 Task: Find connections with filter location Kundgol with filter topic #Entrepreneurswith filter profile language French with filter current company Denave with filter school SHRI RAMSWAROOP MEMORIAL UNIVERSITY with filter industry Civil Engineering with filter service category Nature Photography with filter keywords title Yoga Instructor
Action: Mouse moved to (315, 222)
Screenshot: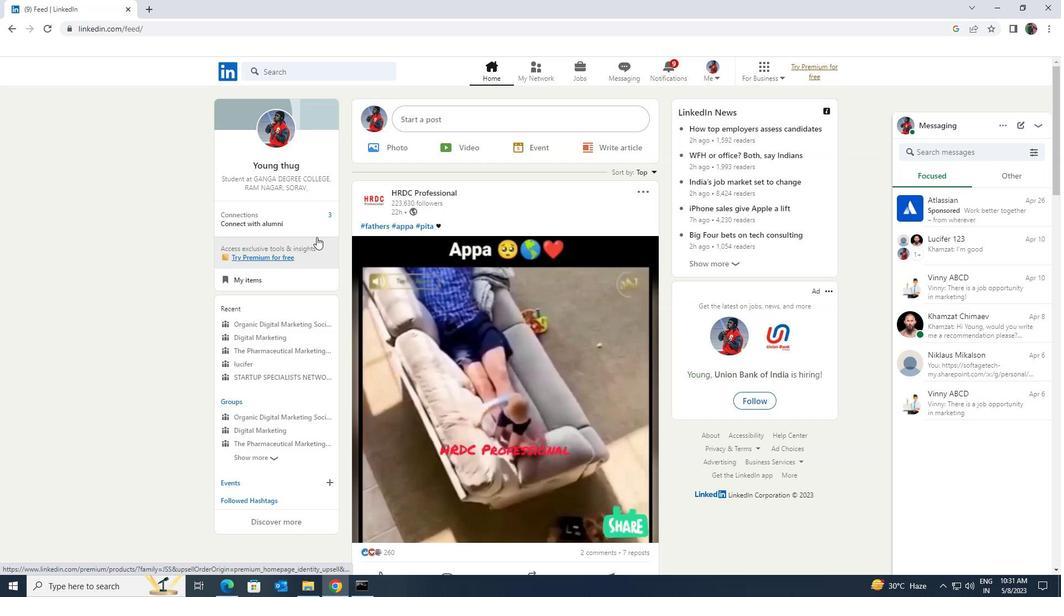 
Action: Mouse pressed left at (315, 222)
Screenshot: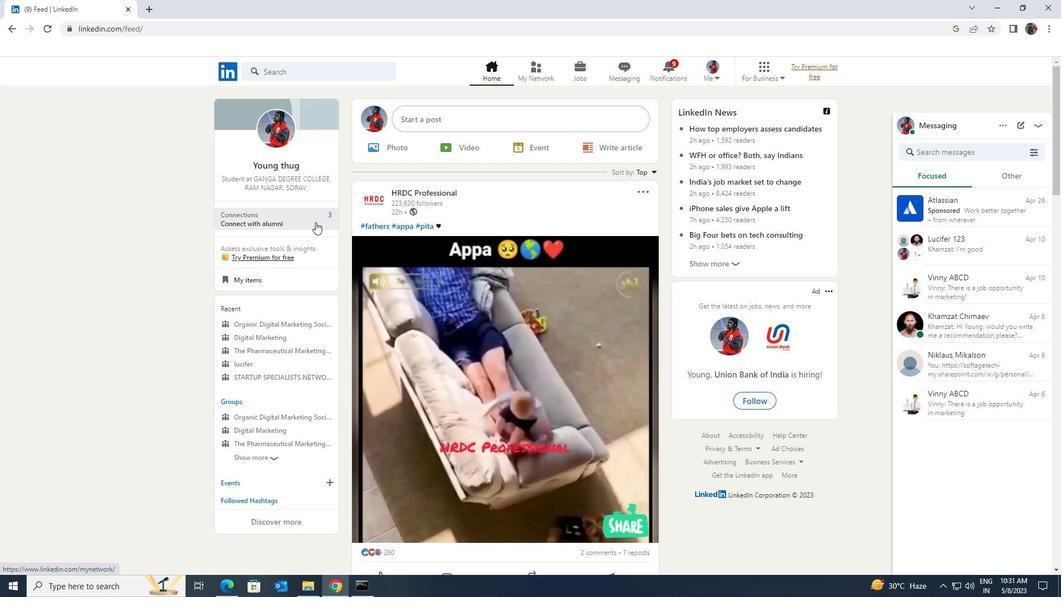 
Action: Mouse moved to (309, 136)
Screenshot: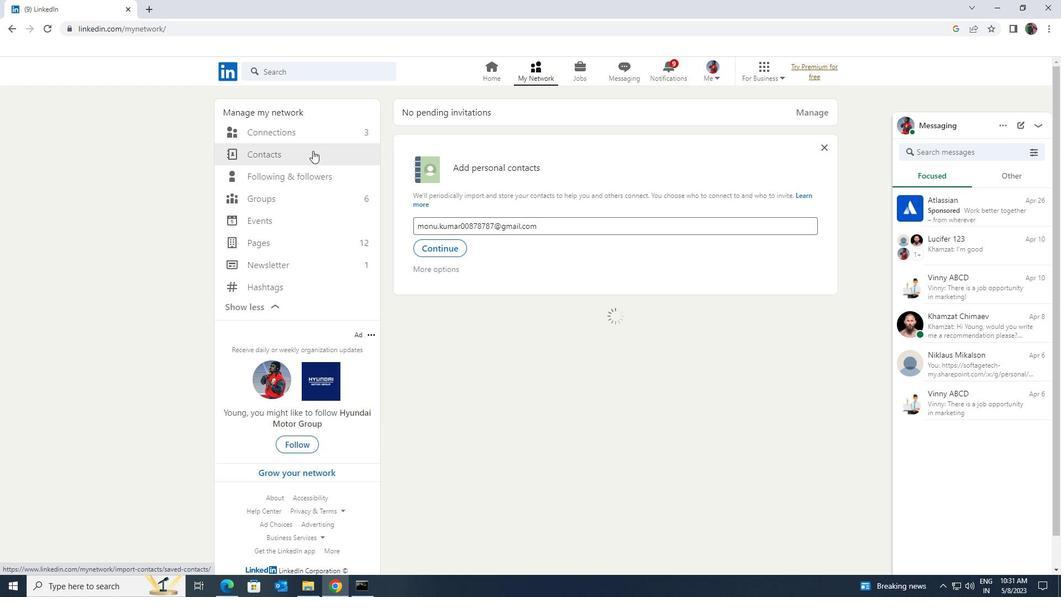 
Action: Mouse pressed left at (309, 136)
Screenshot: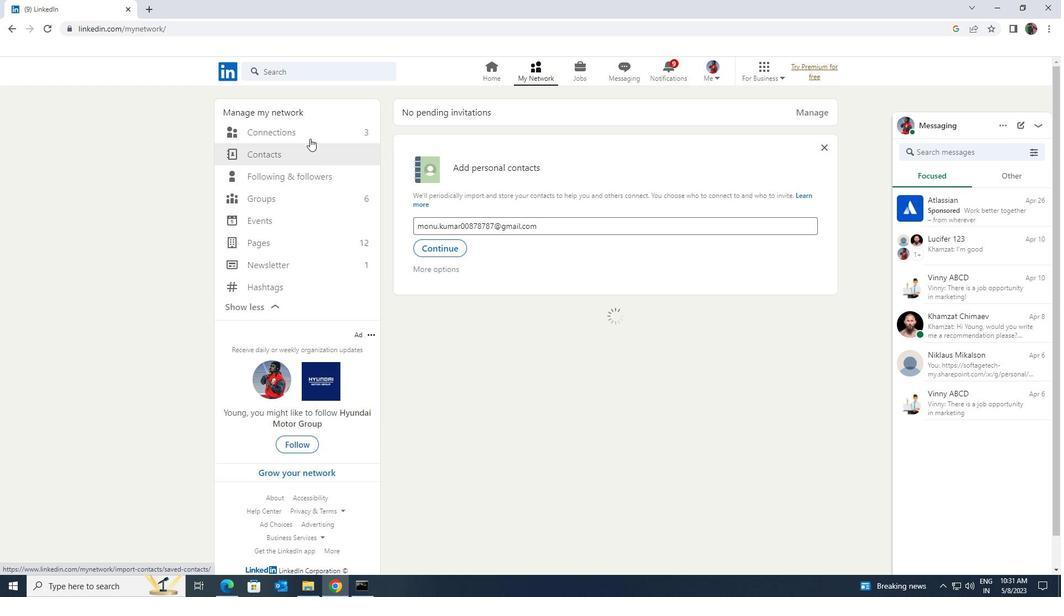 
Action: Mouse moved to (592, 136)
Screenshot: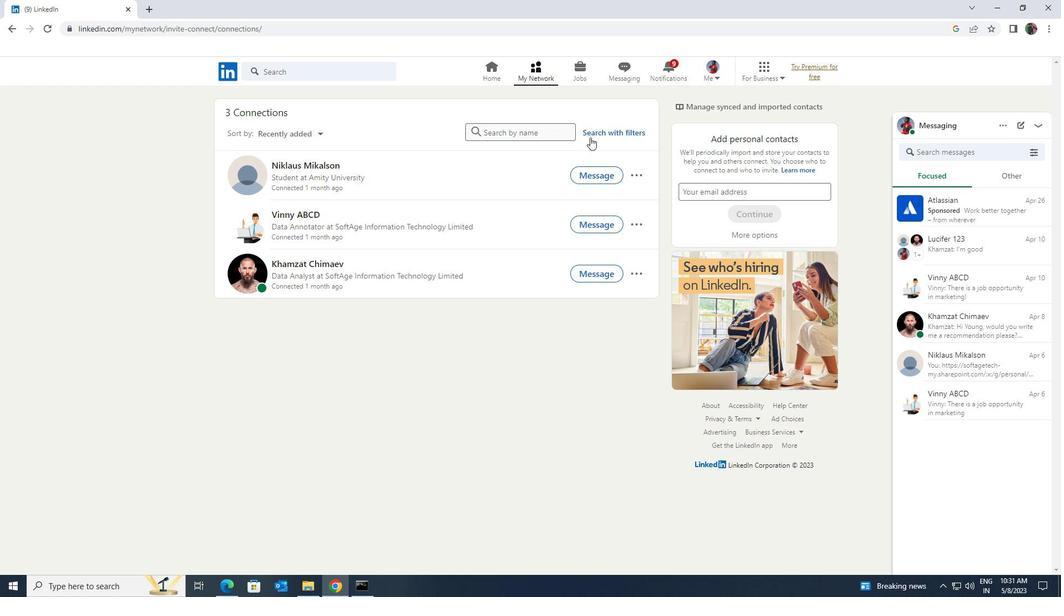
Action: Mouse pressed left at (592, 136)
Screenshot: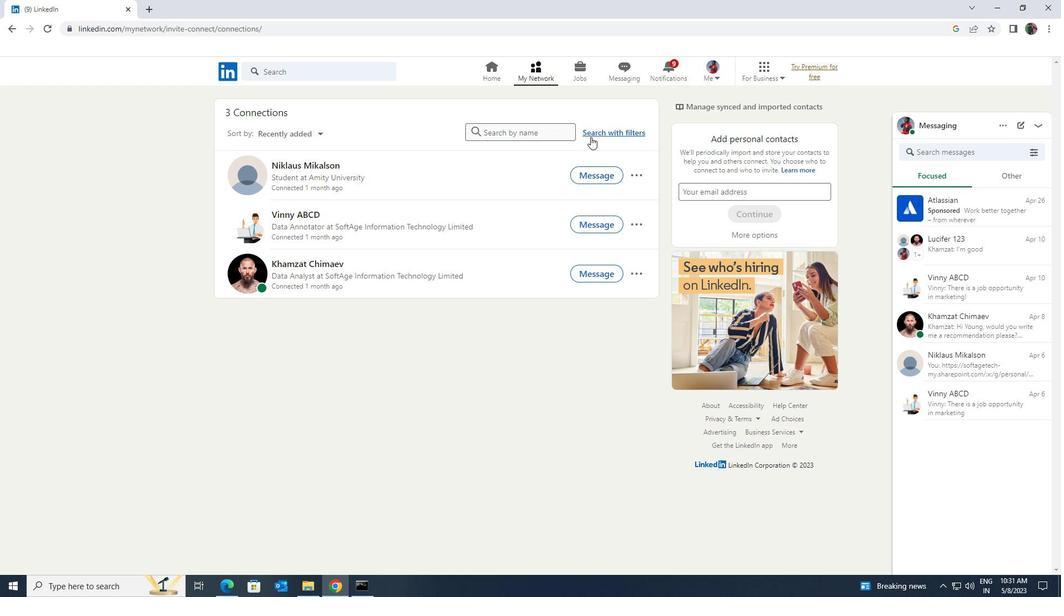 
Action: Mouse moved to (567, 105)
Screenshot: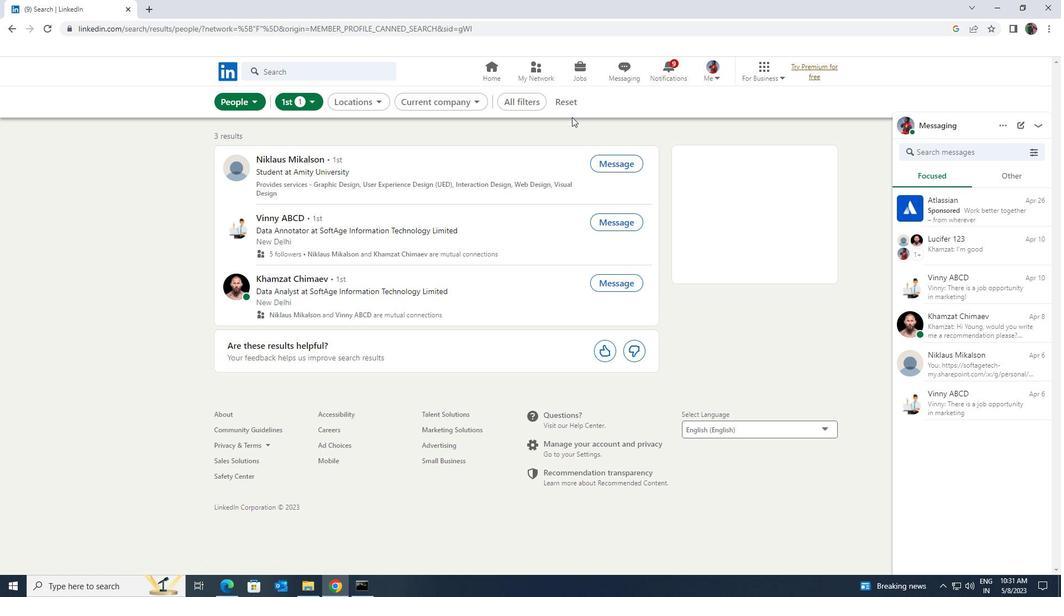 
Action: Mouse pressed left at (567, 105)
Screenshot: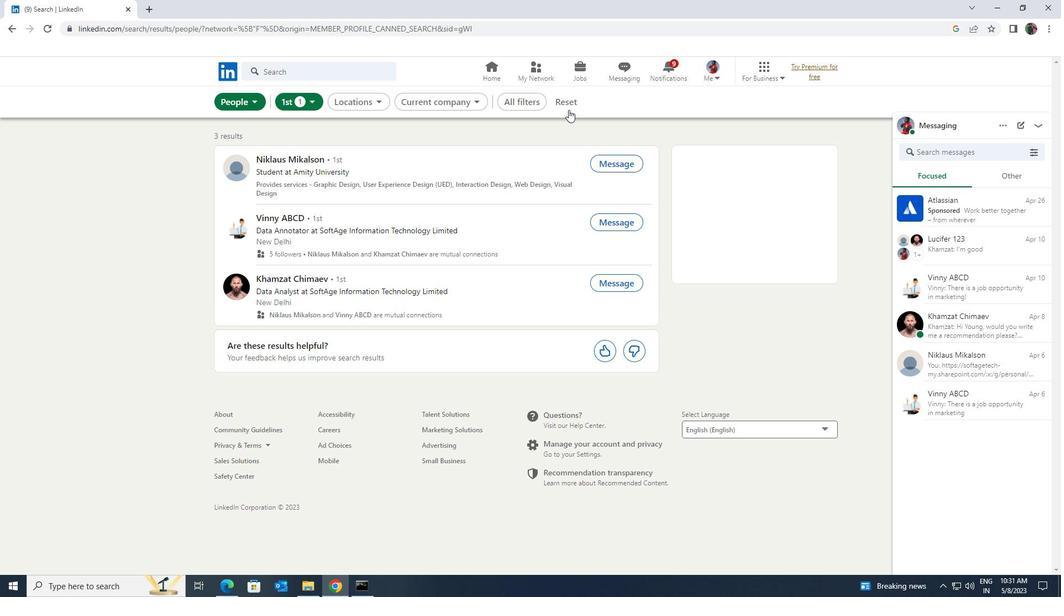 
Action: Mouse moved to (555, 105)
Screenshot: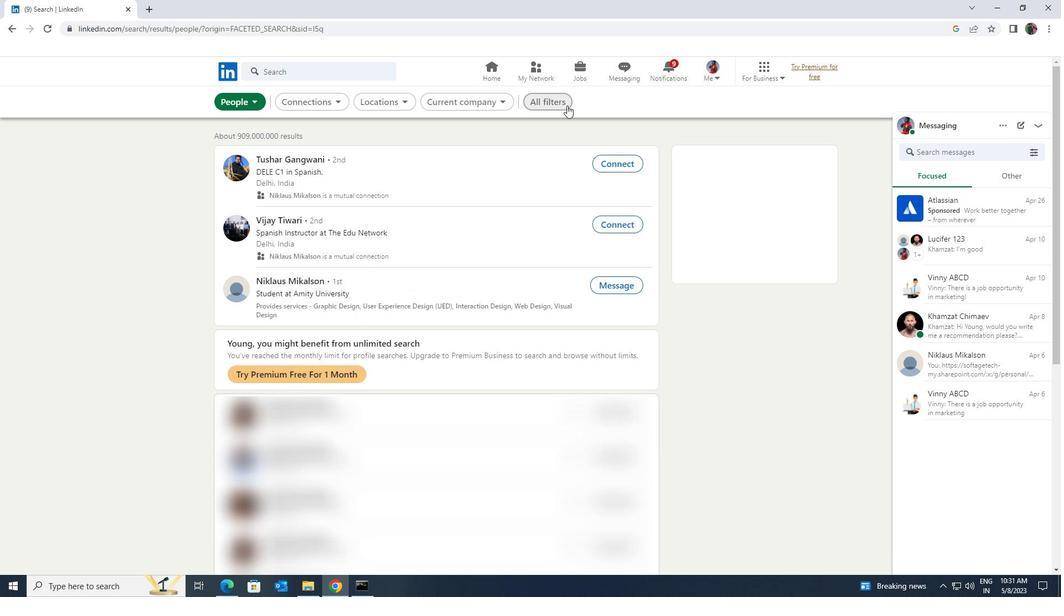 
Action: Mouse pressed left at (555, 105)
Screenshot: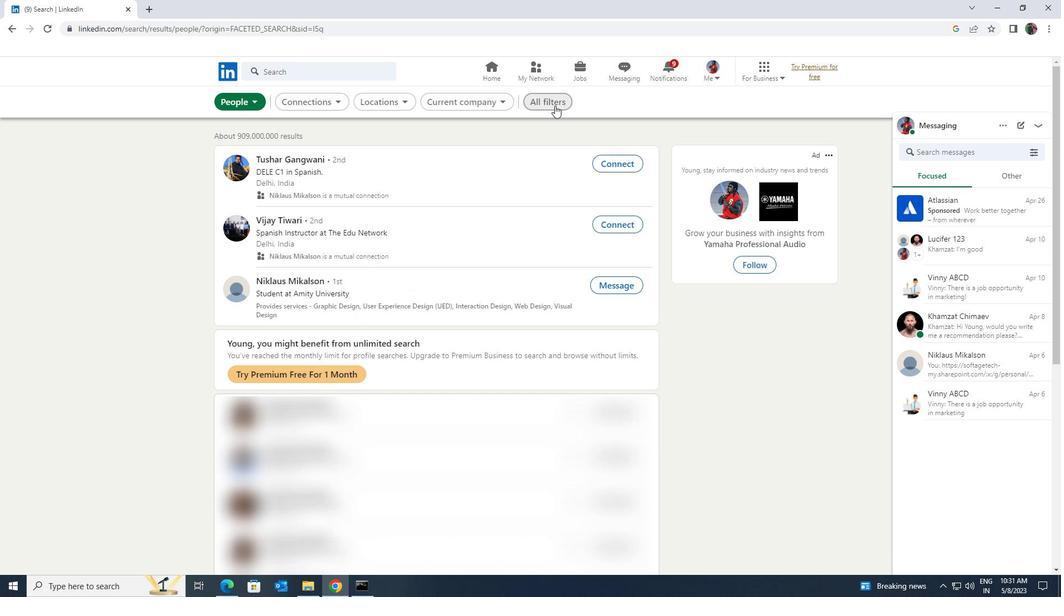 
Action: Mouse moved to (909, 432)
Screenshot: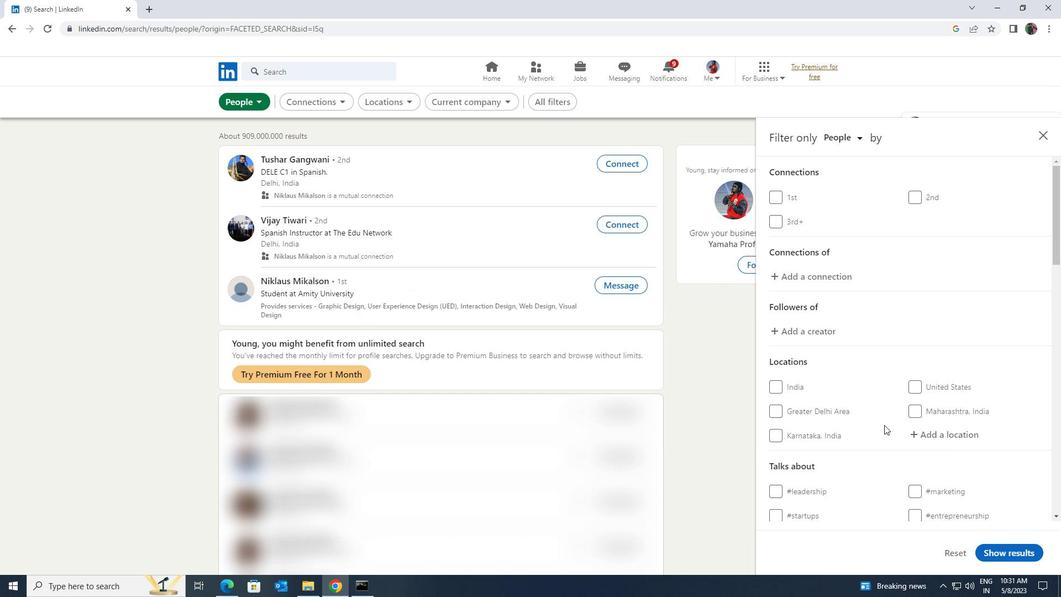 
Action: Mouse pressed left at (909, 432)
Screenshot: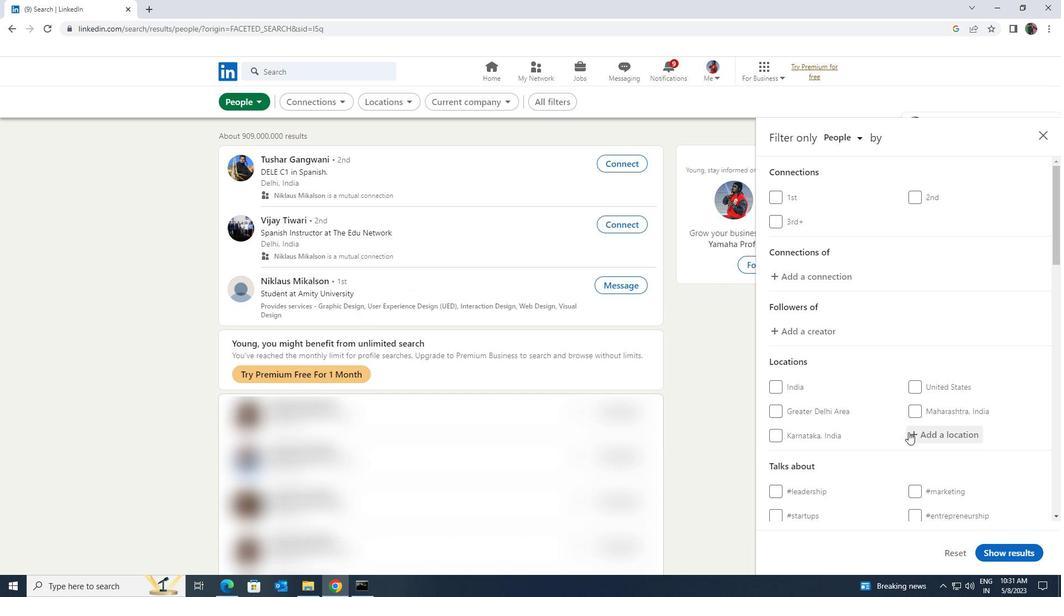 
Action: Mouse moved to (909, 432)
Screenshot: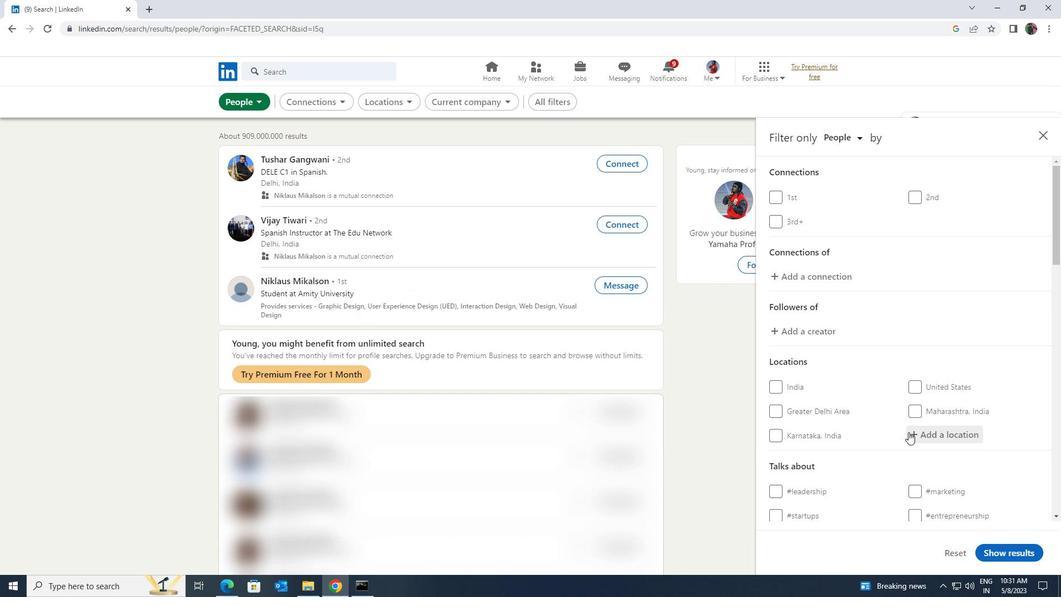 
Action: Key pressed <Key.shift><Key.shift><Key.shift>KUNDGOL
Screenshot: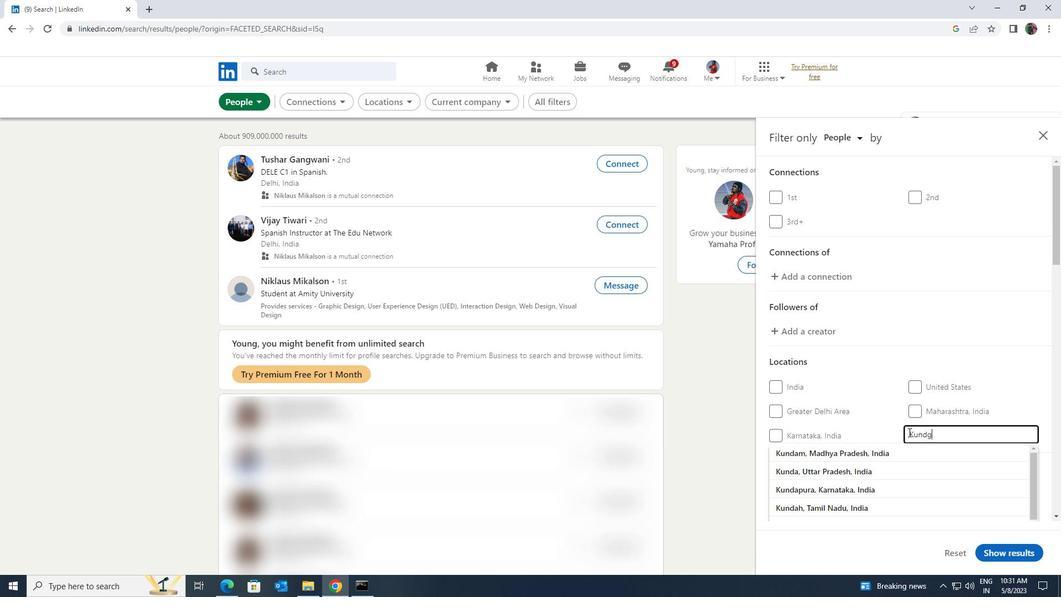 
Action: Mouse moved to (910, 445)
Screenshot: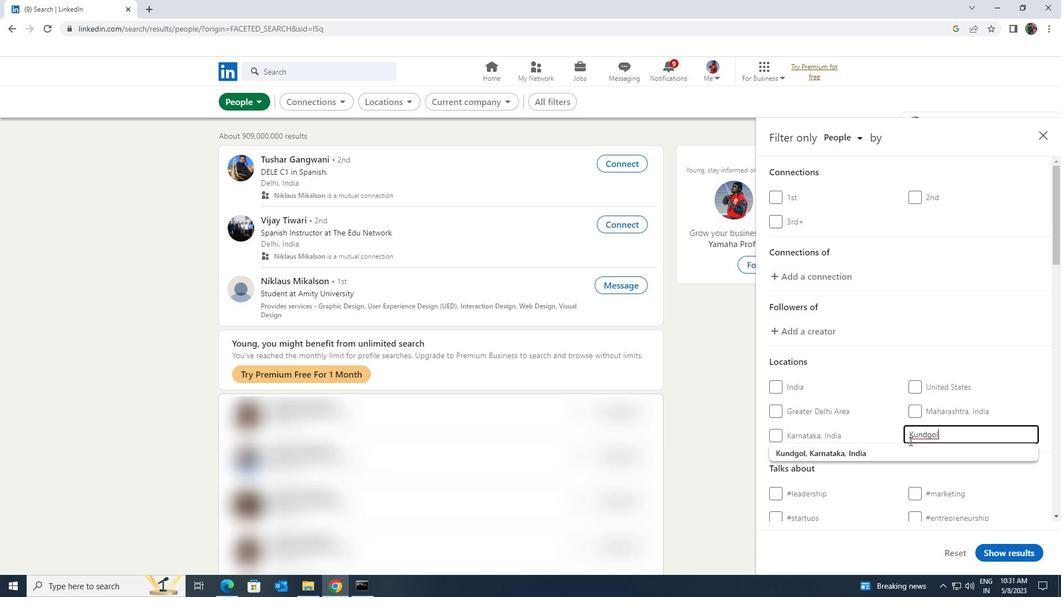 
Action: Mouse pressed left at (910, 445)
Screenshot: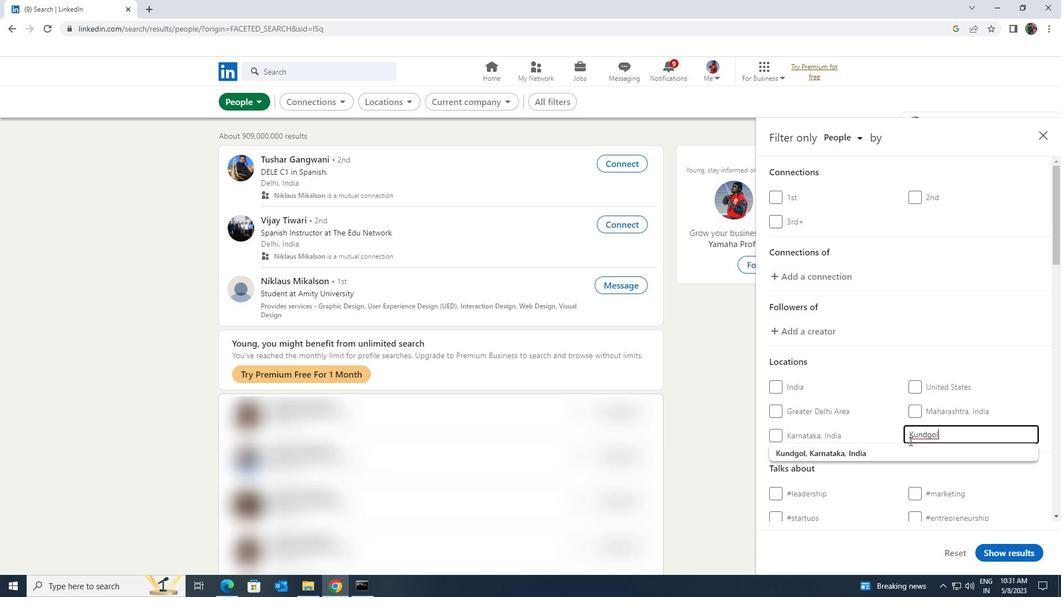 
Action: Mouse scrolled (910, 444) with delta (0, 0)
Screenshot: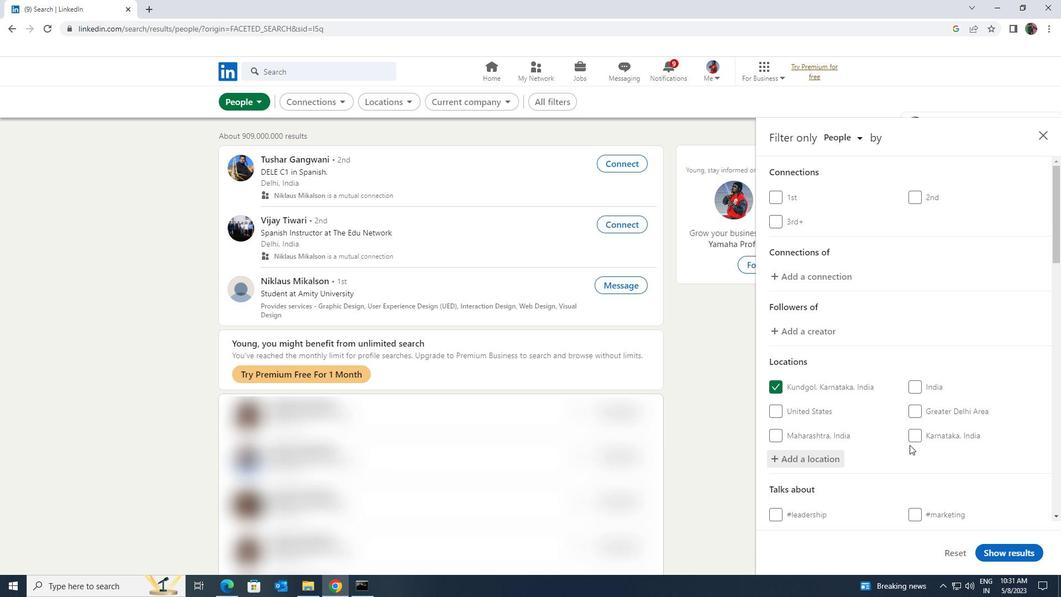 
Action: Mouse scrolled (910, 444) with delta (0, 0)
Screenshot: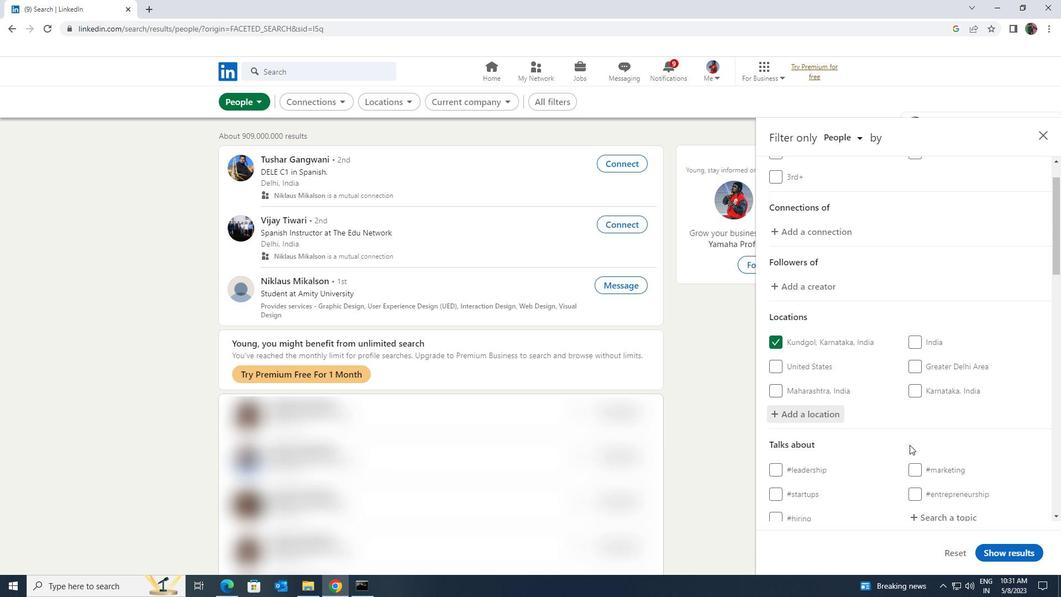 
Action: Mouse moved to (914, 445)
Screenshot: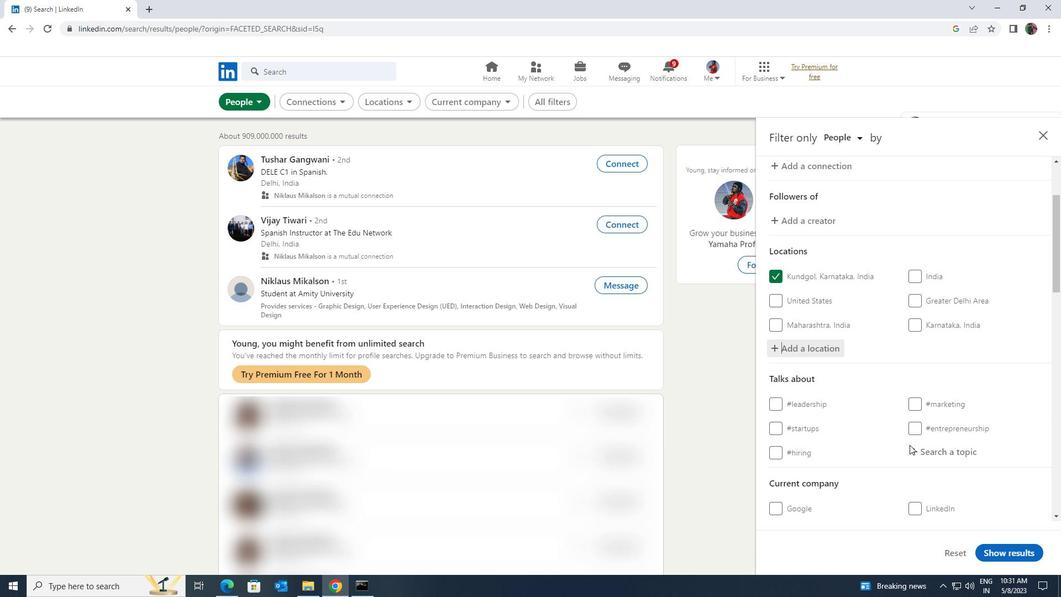
Action: Mouse pressed left at (914, 445)
Screenshot: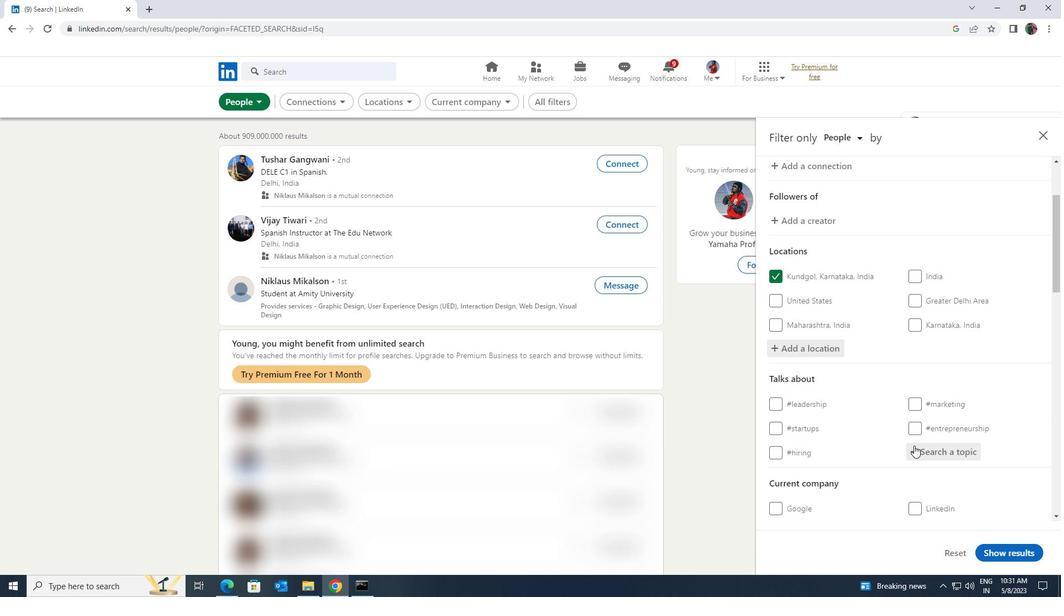 
Action: Key pressed <Key.shift>ENTR
Screenshot: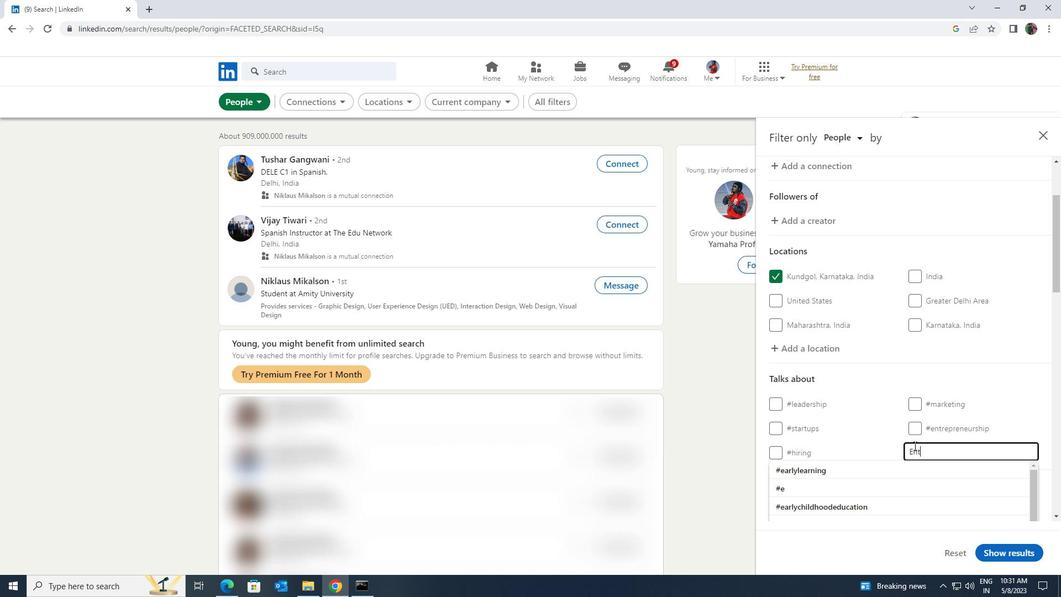 
Action: Mouse moved to (916, 479)
Screenshot: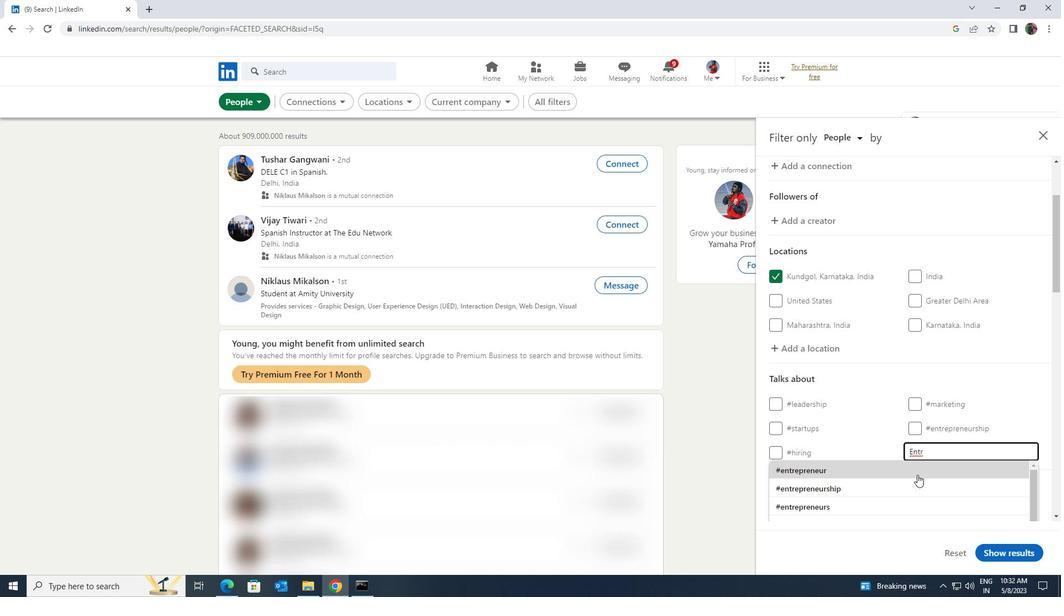 
Action: Mouse pressed left at (916, 479)
Screenshot: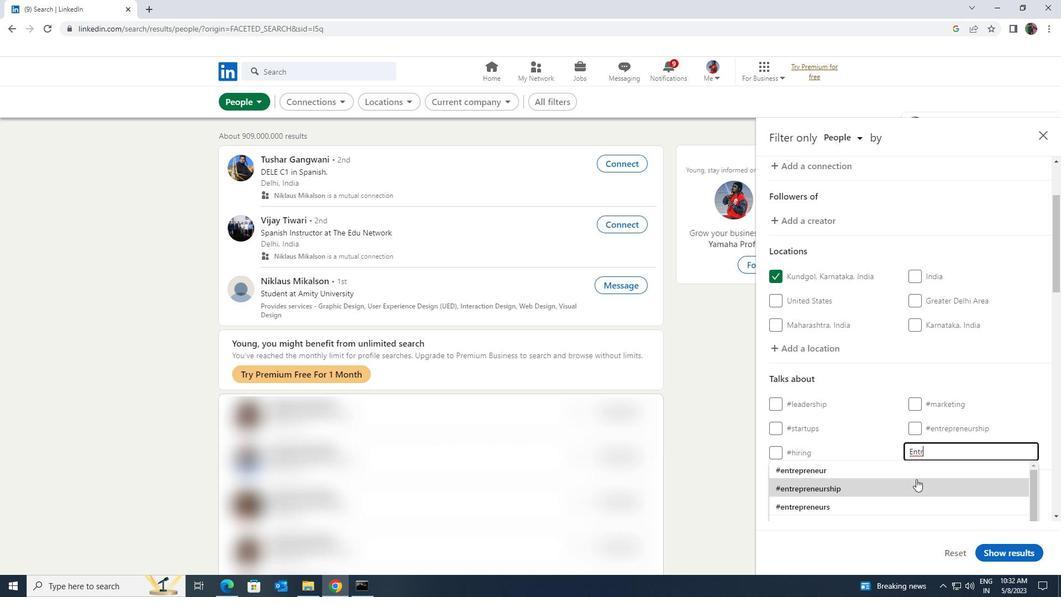 
Action: Mouse scrolled (916, 478) with delta (0, 0)
Screenshot: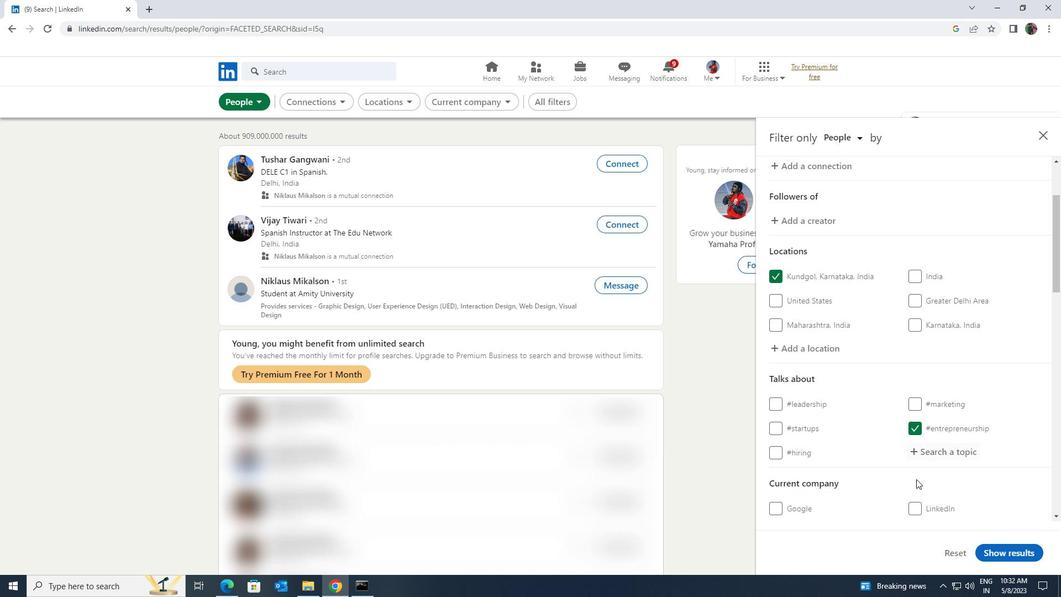 
Action: Mouse scrolled (916, 478) with delta (0, 0)
Screenshot: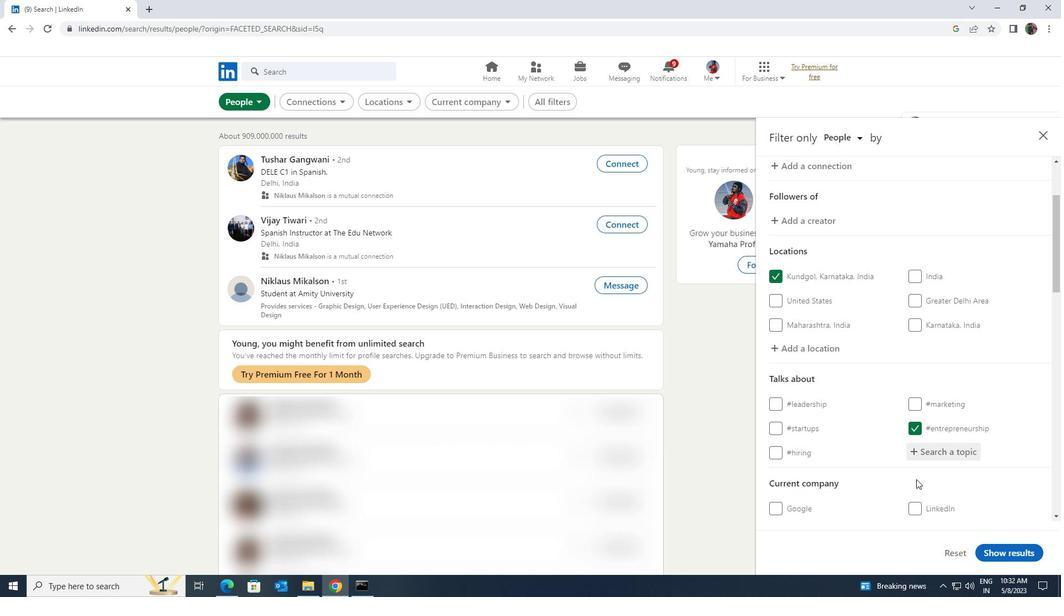 
Action: Mouse scrolled (916, 478) with delta (0, 0)
Screenshot: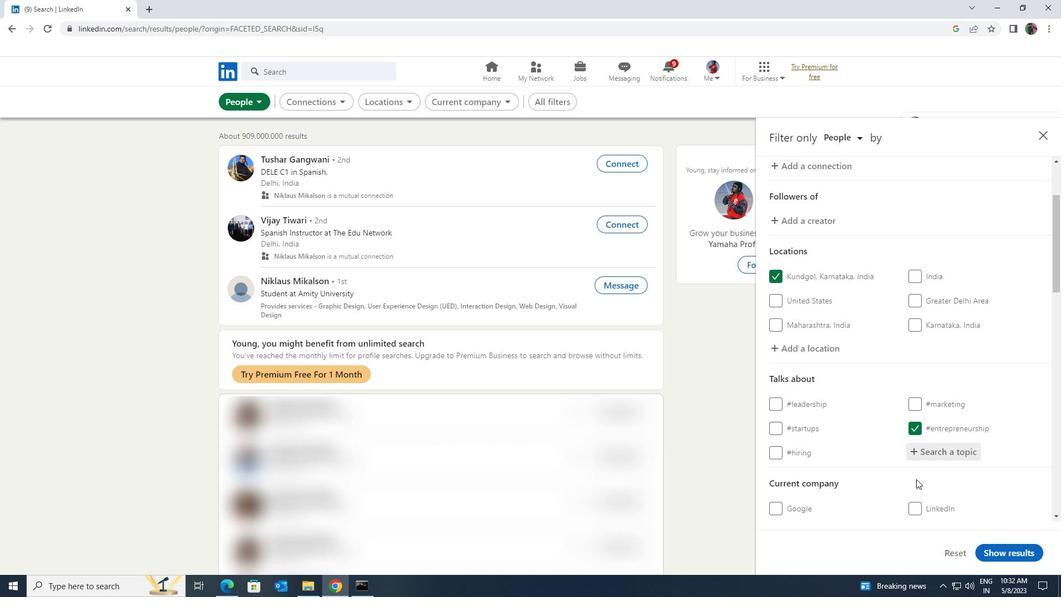 
Action: Mouse scrolled (916, 478) with delta (0, 0)
Screenshot: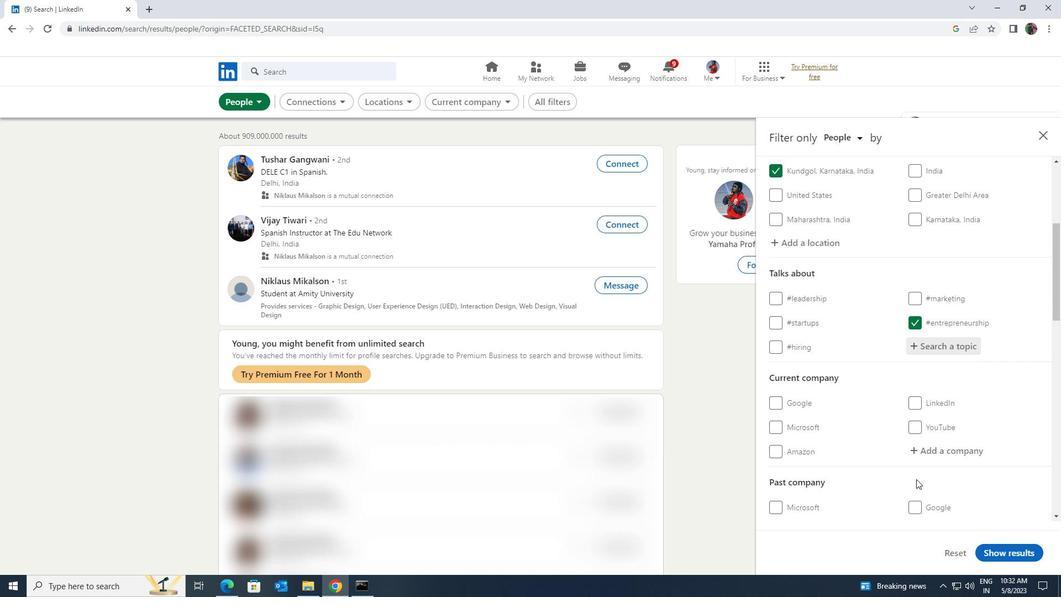 
Action: Mouse scrolled (916, 478) with delta (0, 0)
Screenshot: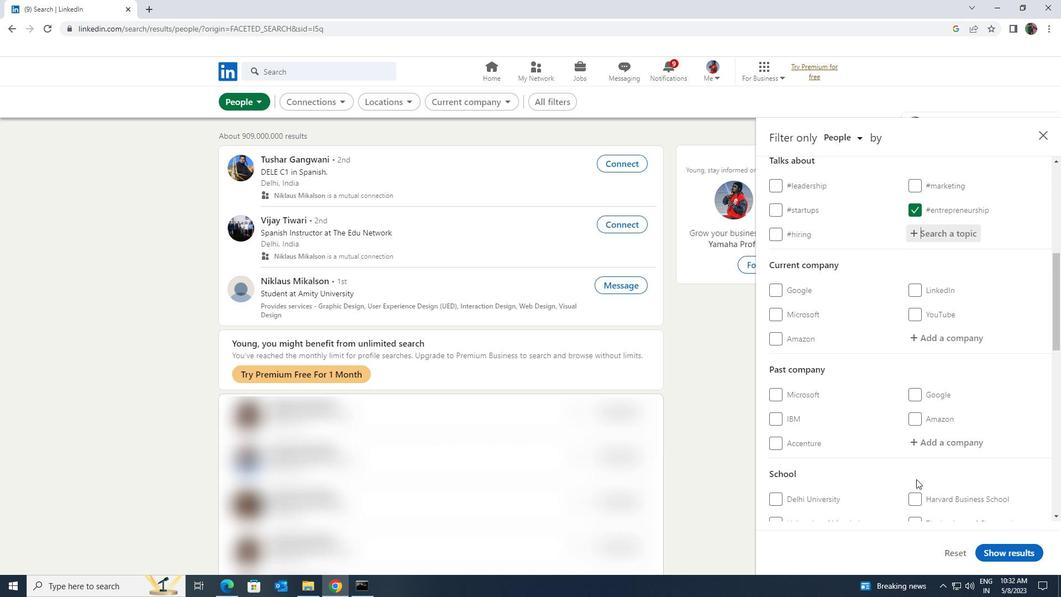 
Action: Mouse moved to (916, 479)
Screenshot: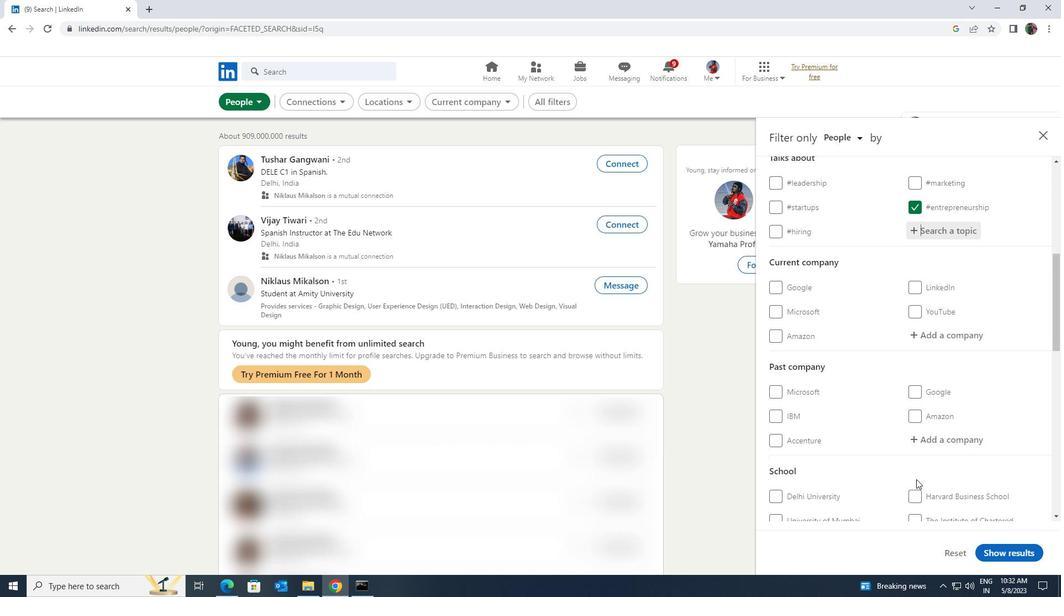 
Action: Mouse scrolled (916, 478) with delta (0, 0)
Screenshot: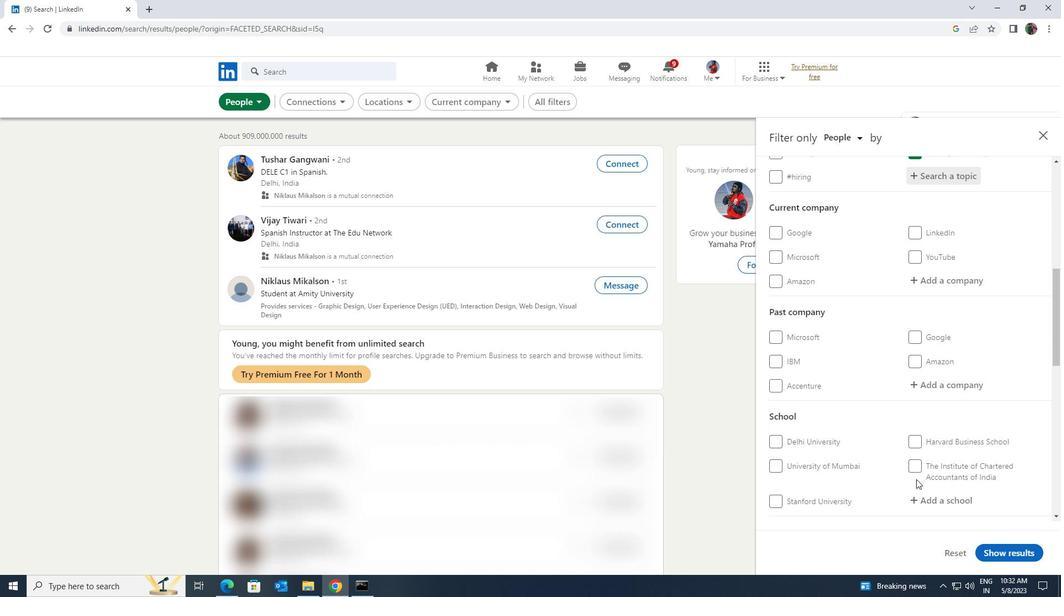 
Action: Mouse moved to (916, 478)
Screenshot: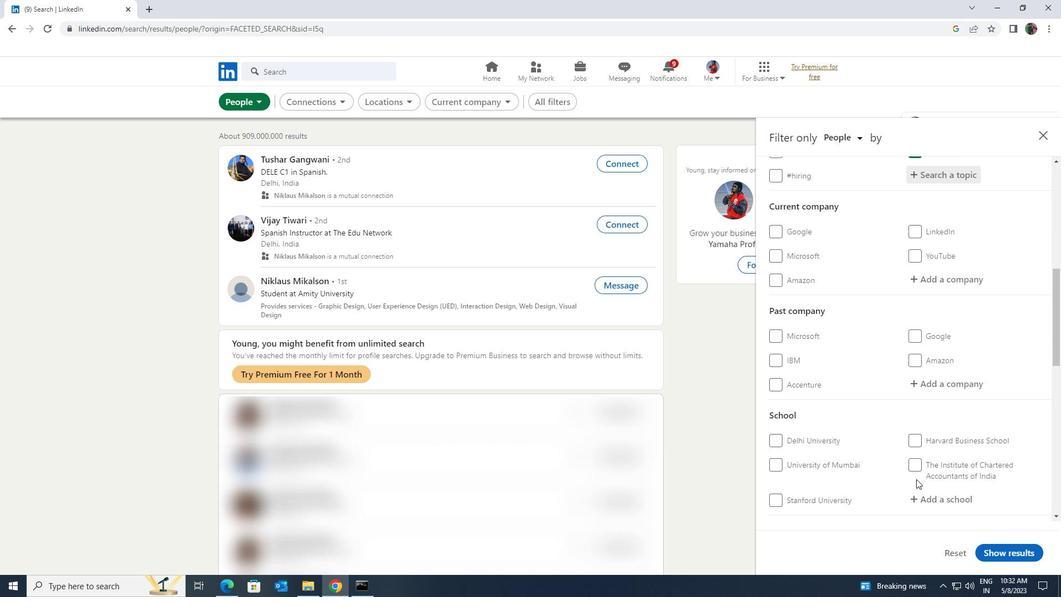 
Action: Mouse scrolled (916, 478) with delta (0, 0)
Screenshot: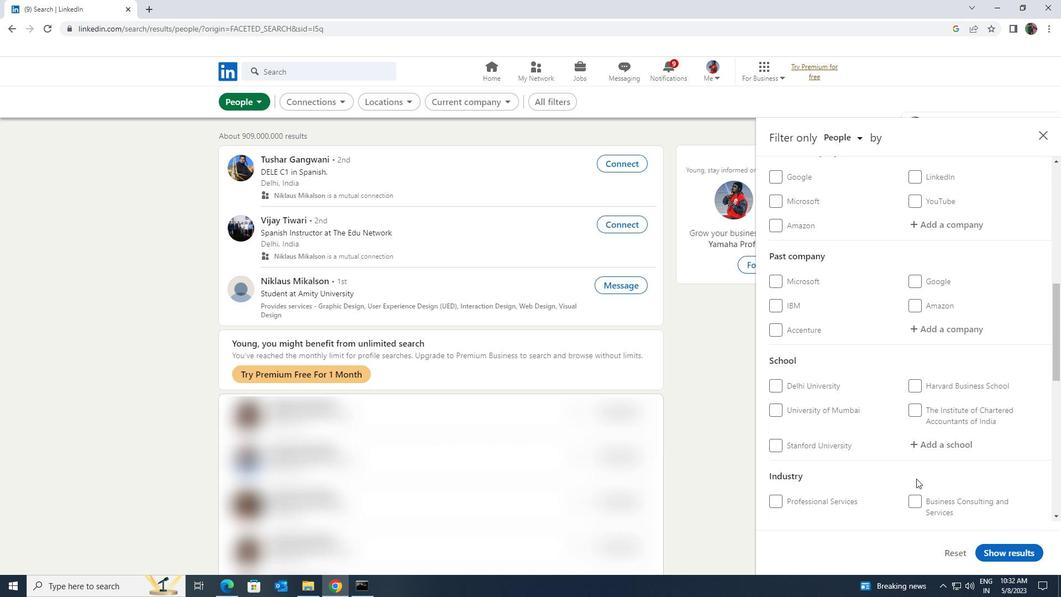 
Action: Mouse moved to (916, 478)
Screenshot: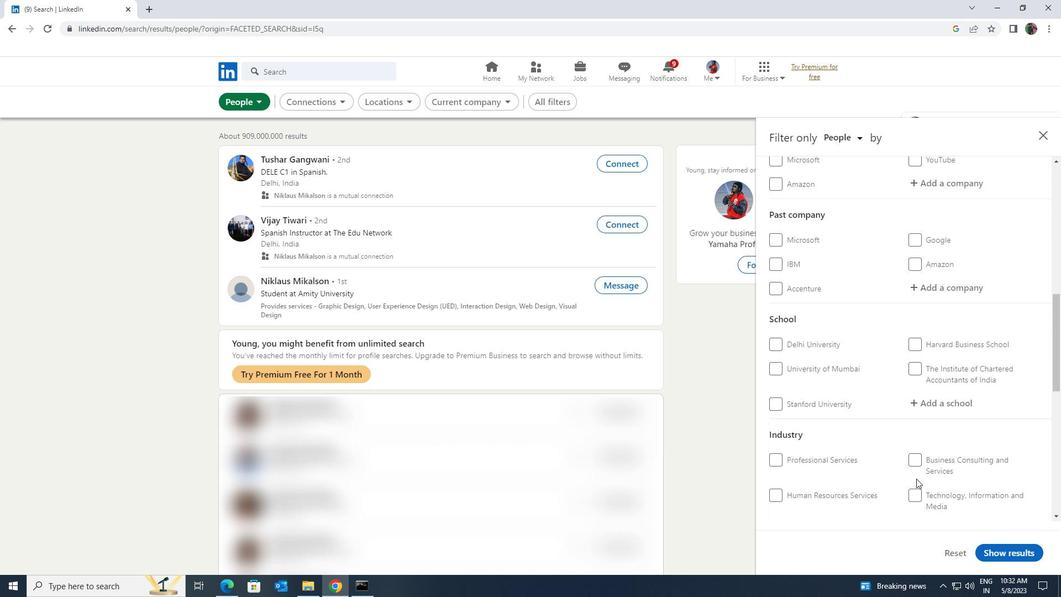 
Action: Mouse scrolled (916, 478) with delta (0, 0)
Screenshot: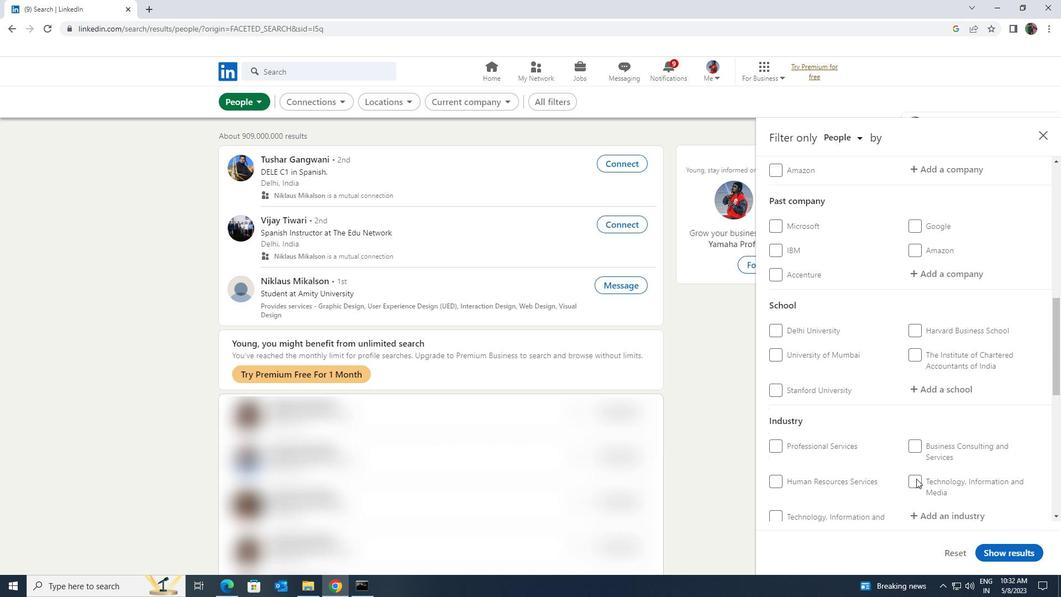 
Action: Mouse scrolled (916, 478) with delta (0, 0)
Screenshot: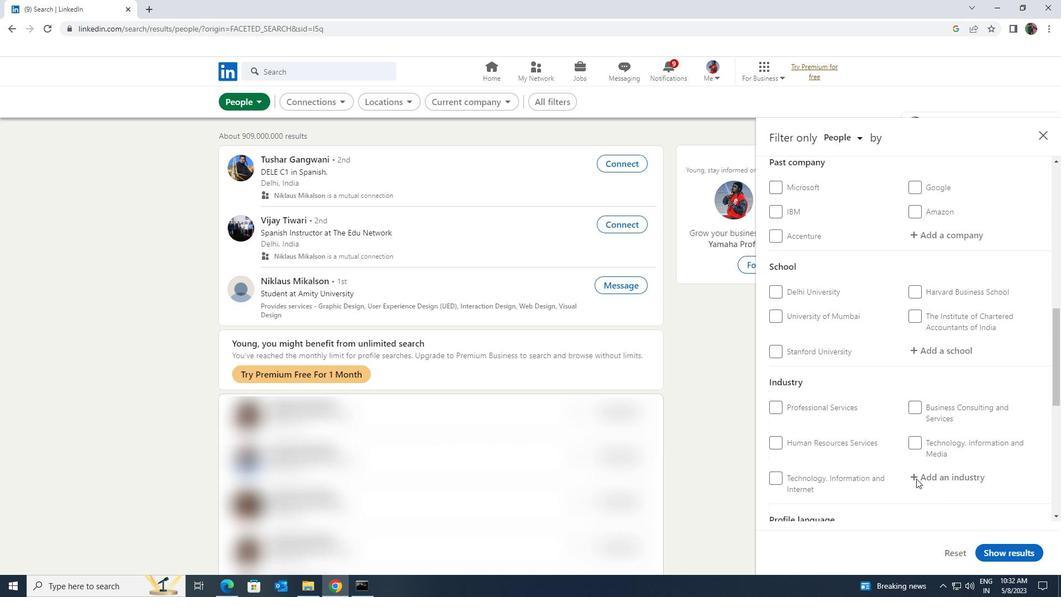
Action: Mouse moved to (916, 475)
Screenshot: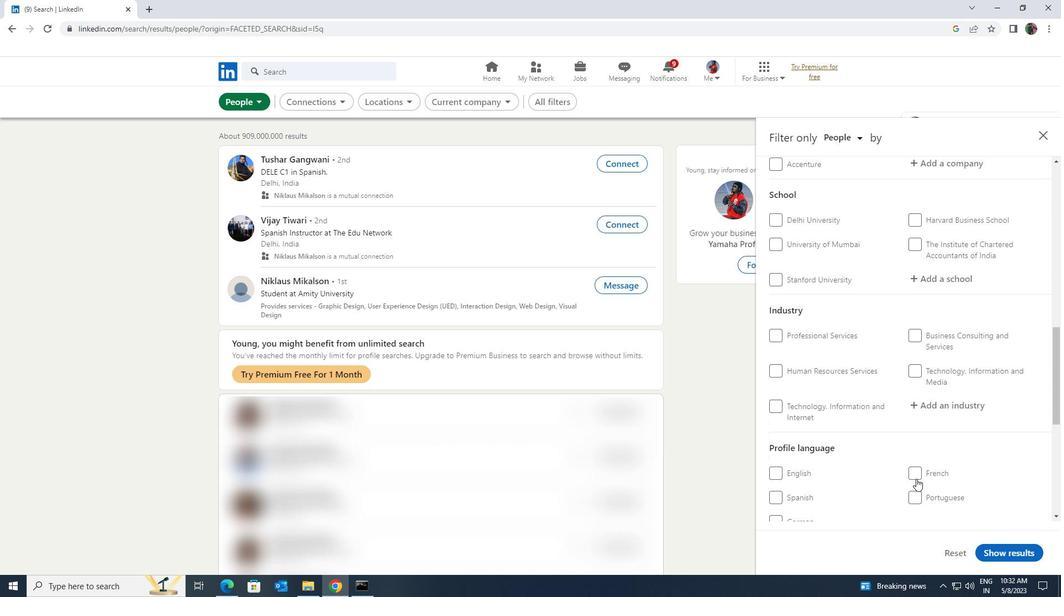 
Action: Mouse pressed left at (916, 475)
Screenshot: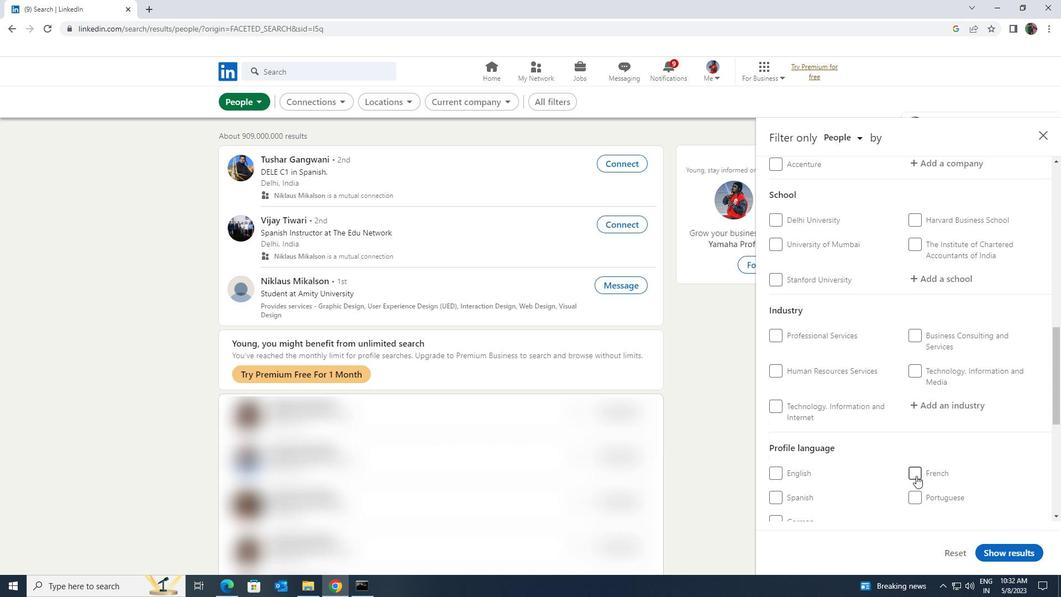 
Action: Mouse scrolled (916, 476) with delta (0, 0)
Screenshot: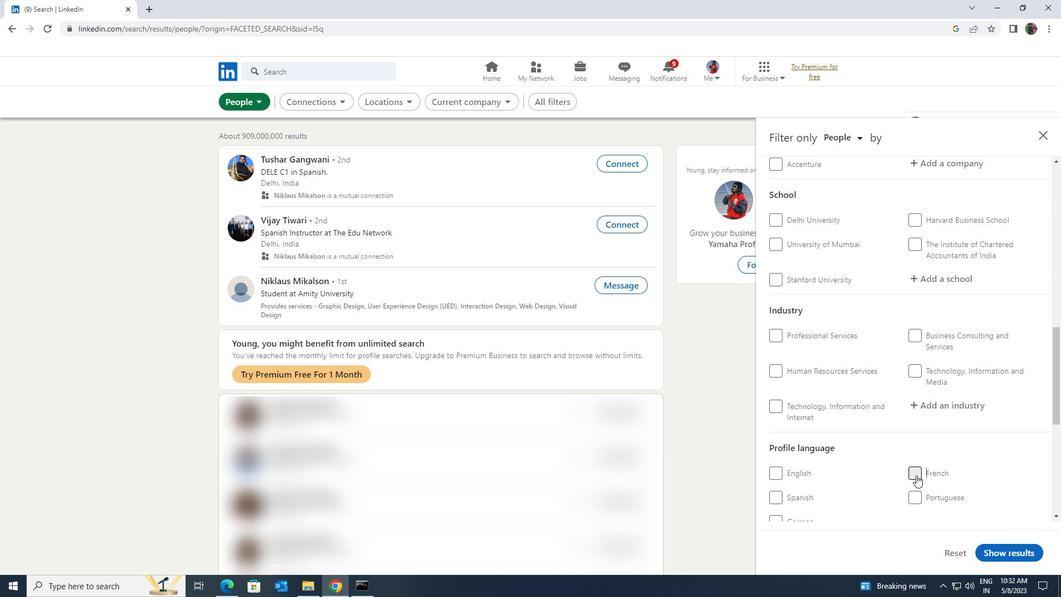 
Action: Mouse scrolled (916, 476) with delta (0, 0)
Screenshot: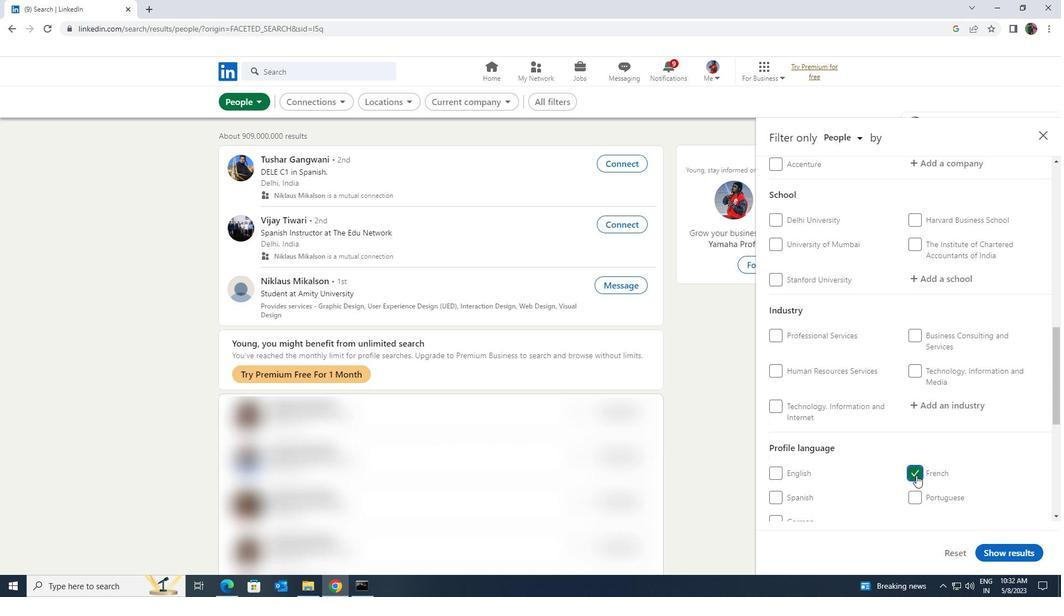 
Action: Mouse scrolled (916, 476) with delta (0, 0)
Screenshot: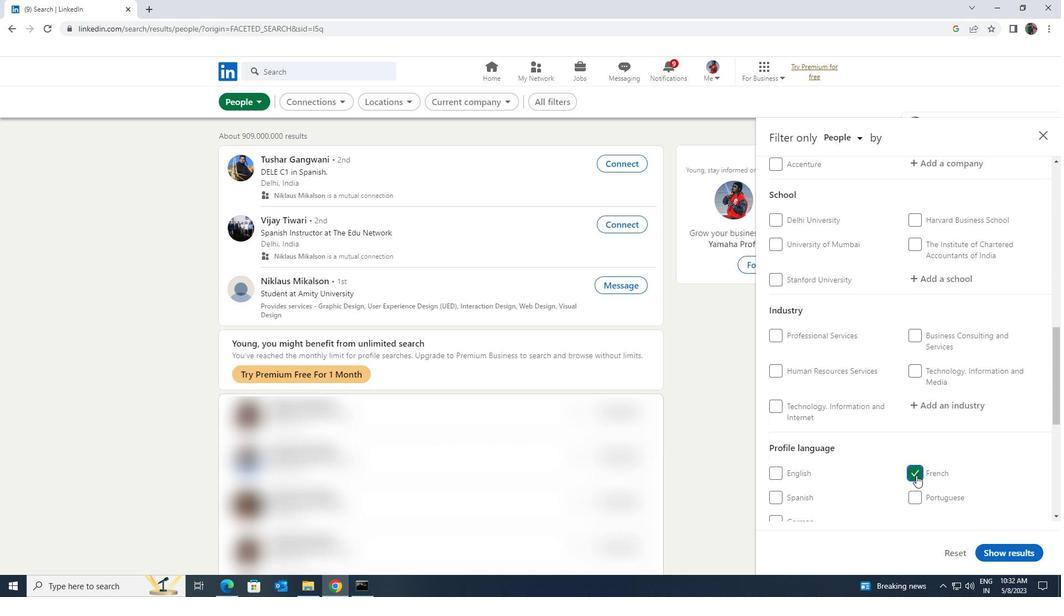 
Action: Mouse scrolled (916, 476) with delta (0, 0)
Screenshot: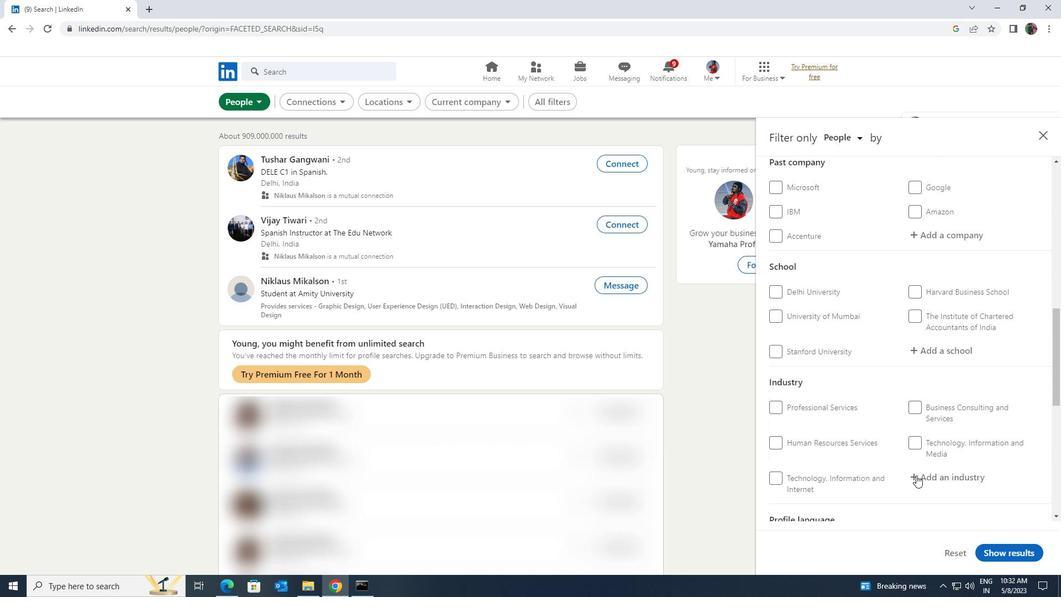 
Action: Mouse scrolled (916, 476) with delta (0, 0)
Screenshot: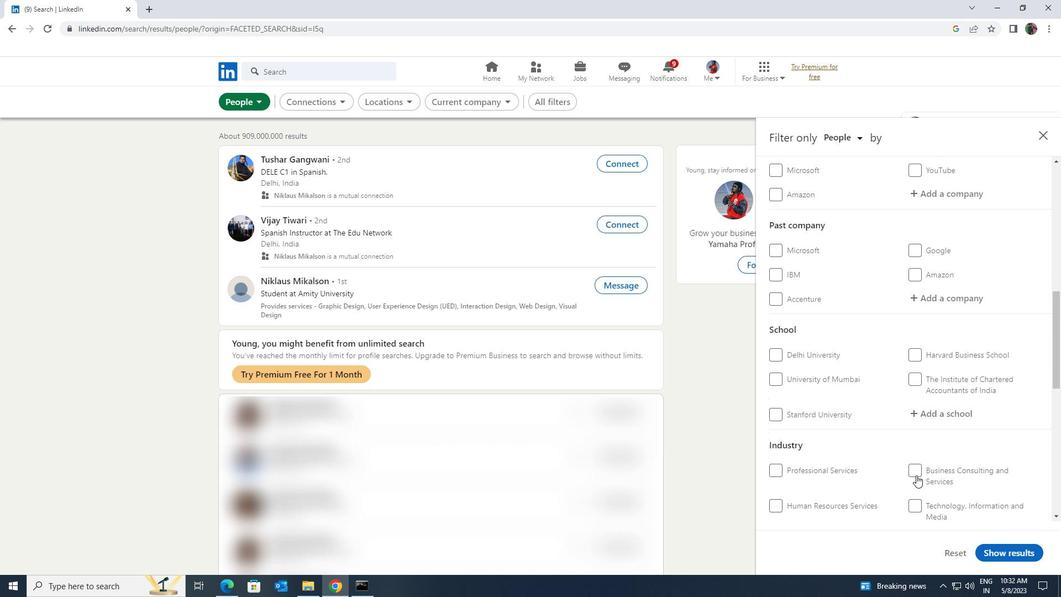 
Action: Mouse scrolled (916, 476) with delta (0, 0)
Screenshot: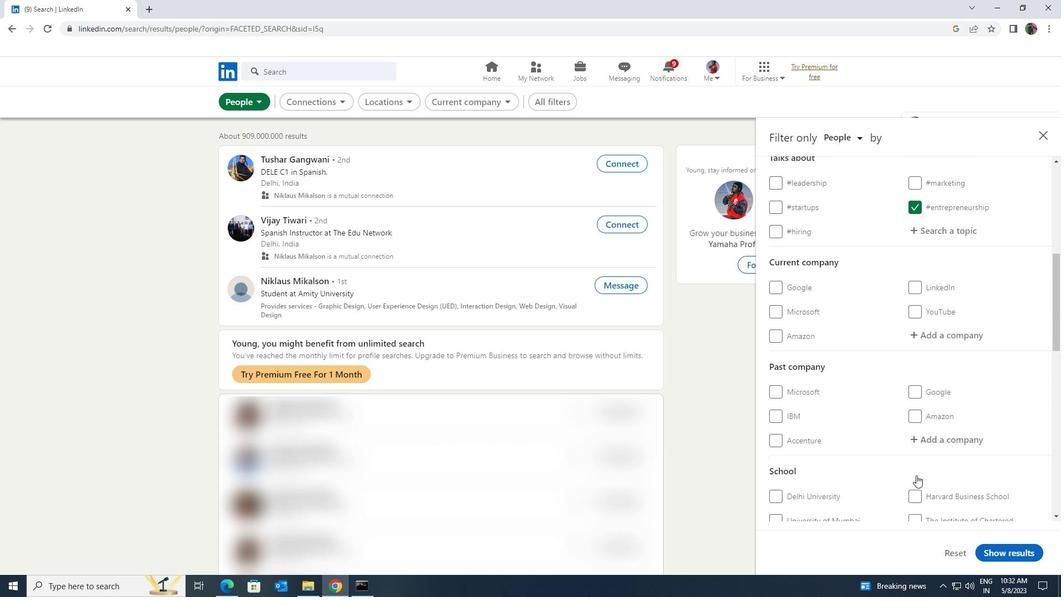 
Action: Mouse scrolled (916, 476) with delta (0, 0)
Screenshot: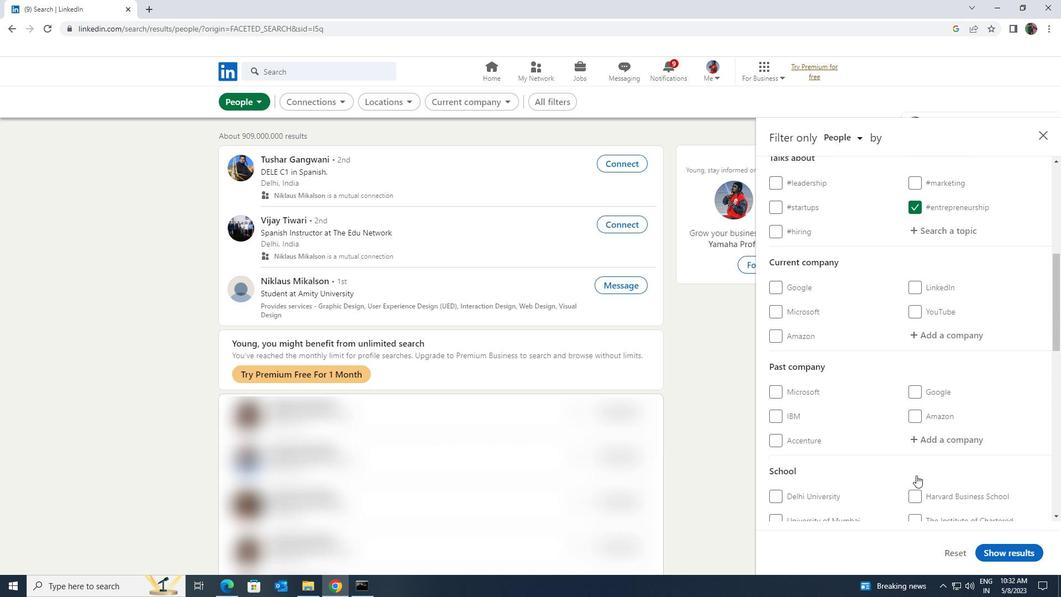 
Action: Mouse moved to (929, 437)
Screenshot: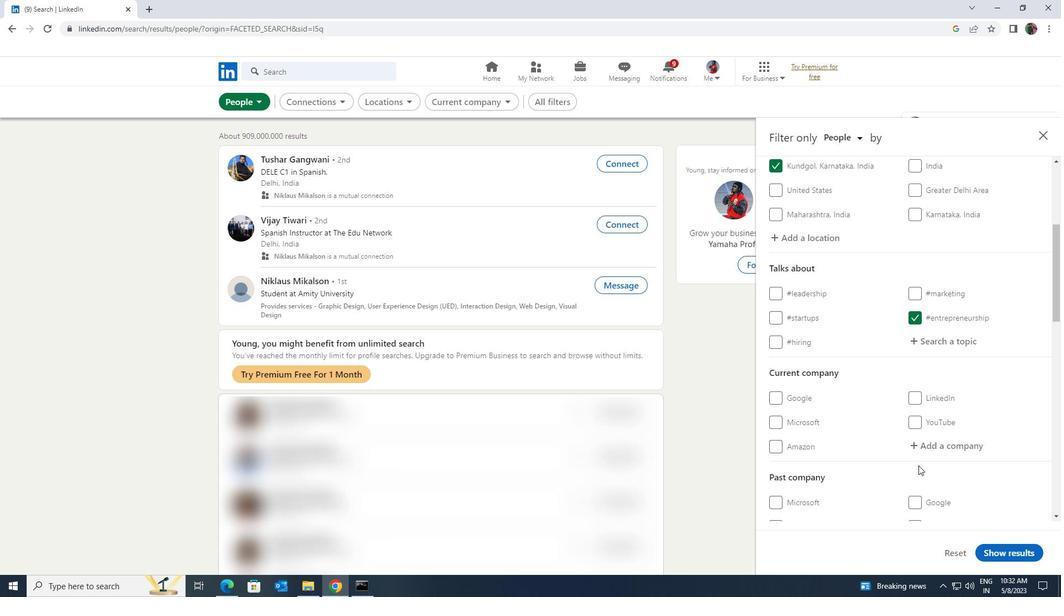 
Action: Mouse pressed left at (929, 437)
Screenshot: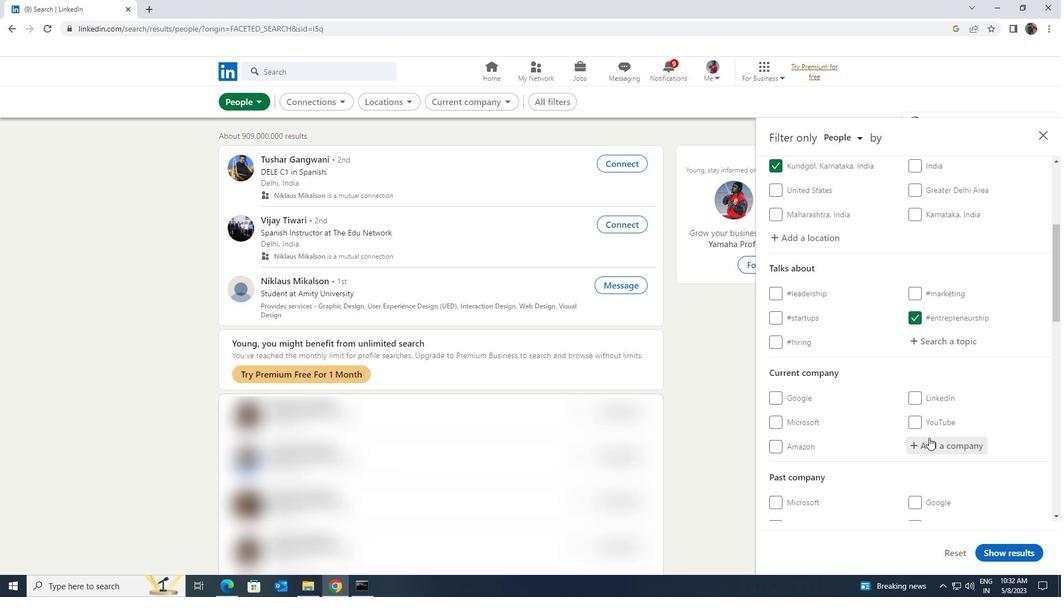 
Action: Key pressed <Key.shift><Key.shift><Key.shift><Key.shift><Key.shift><Key.shift><Key.shift><Key.shift><Key.shift><Key.shift><Key.shift><Key.shift>DENAVE
Screenshot: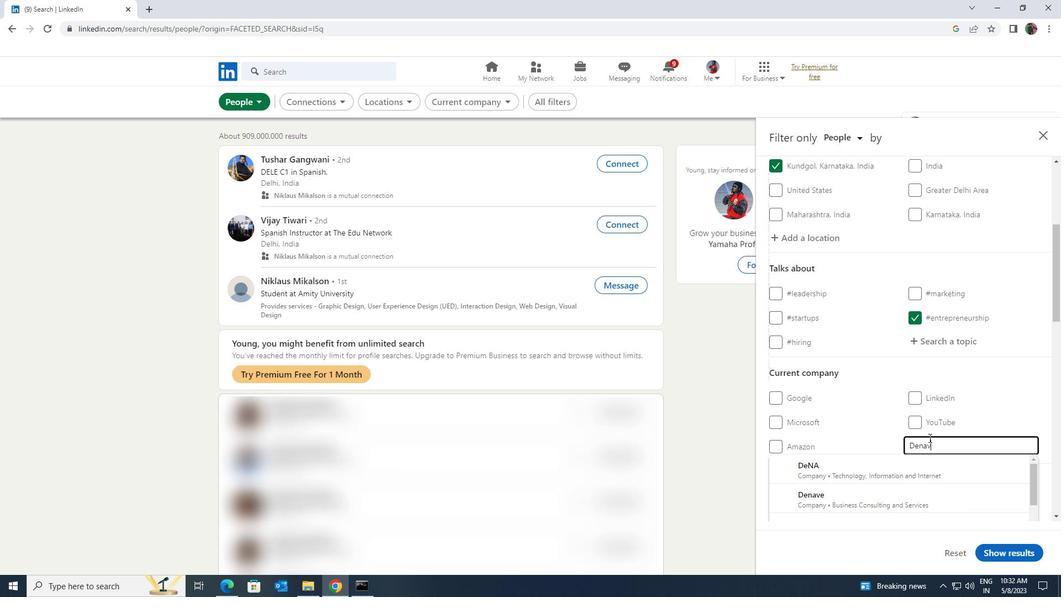 
Action: Mouse moved to (920, 455)
Screenshot: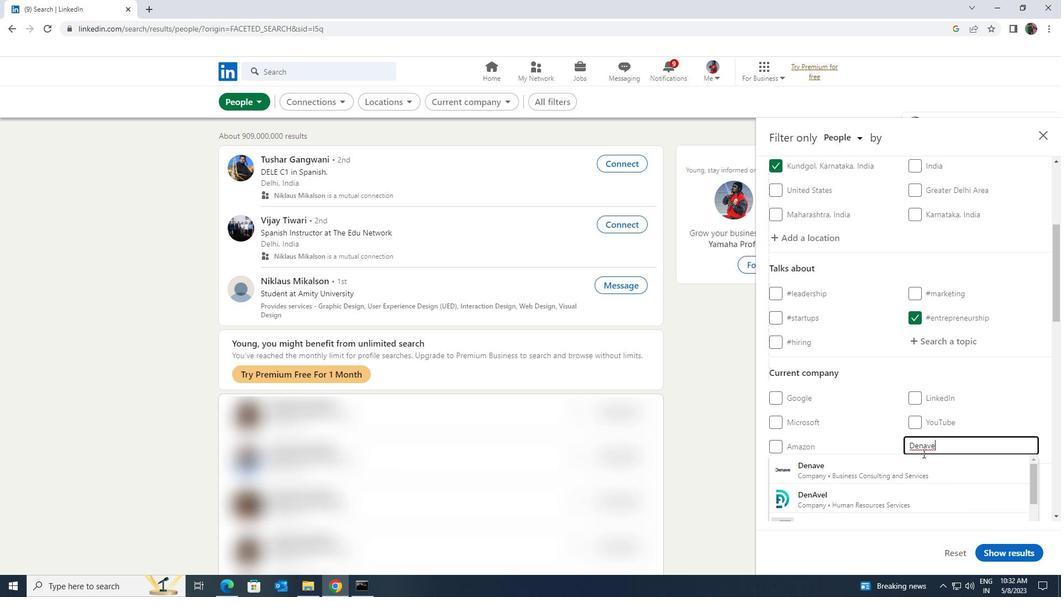
Action: Mouse pressed left at (920, 455)
Screenshot: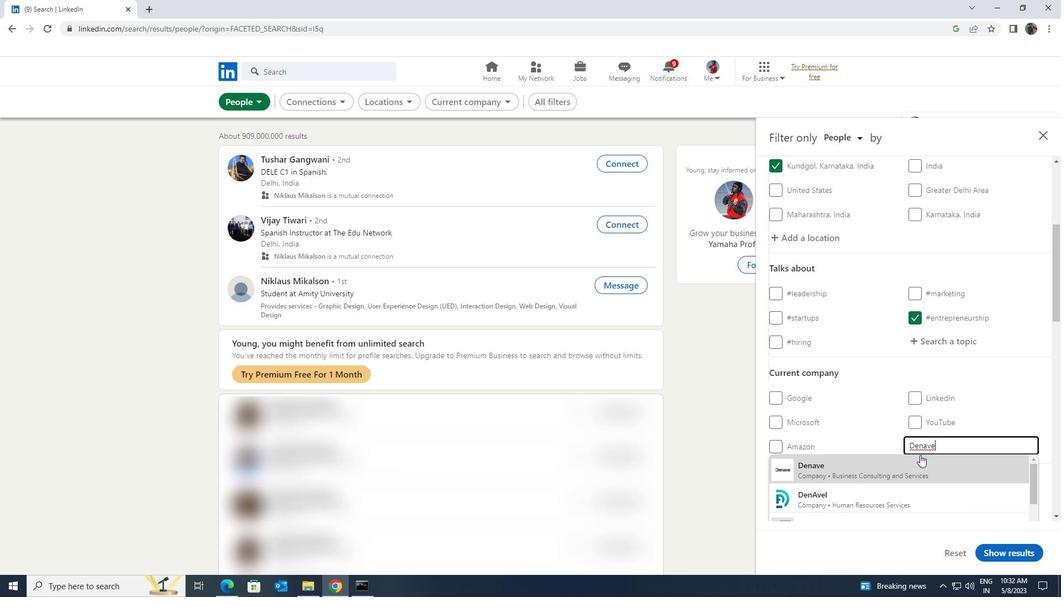 
Action: Mouse scrolled (920, 454) with delta (0, 0)
Screenshot: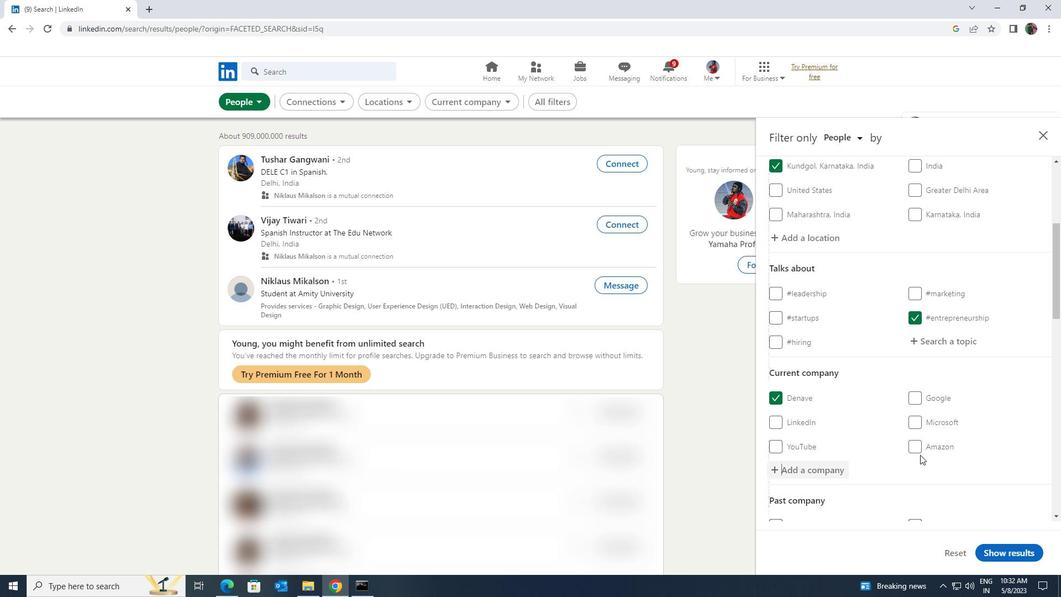 
Action: Mouse scrolled (920, 454) with delta (0, 0)
Screenshot: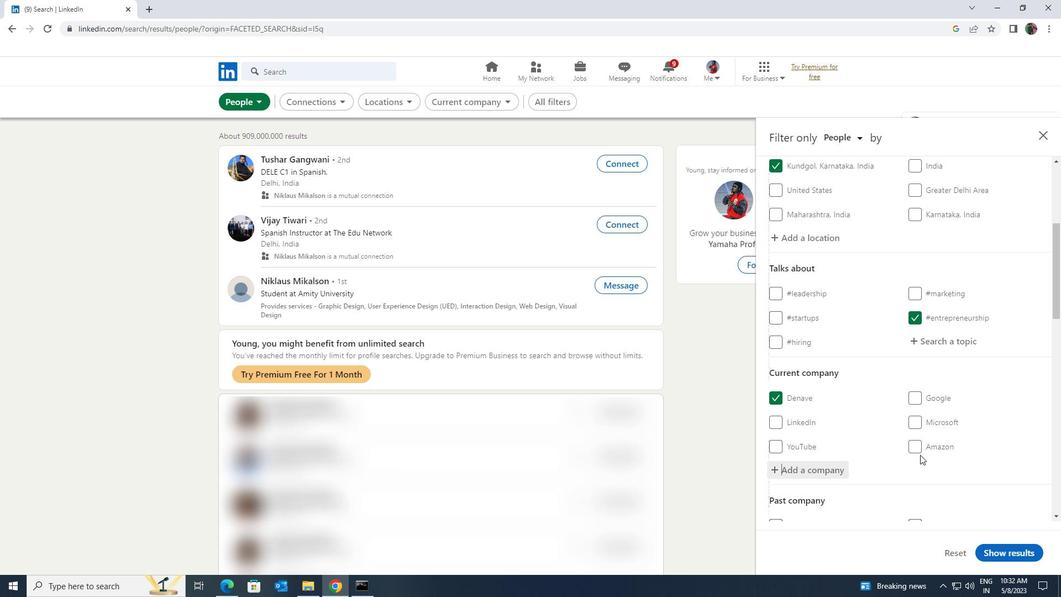 
Action: Mouse moved to (921, 456)
Screenshot: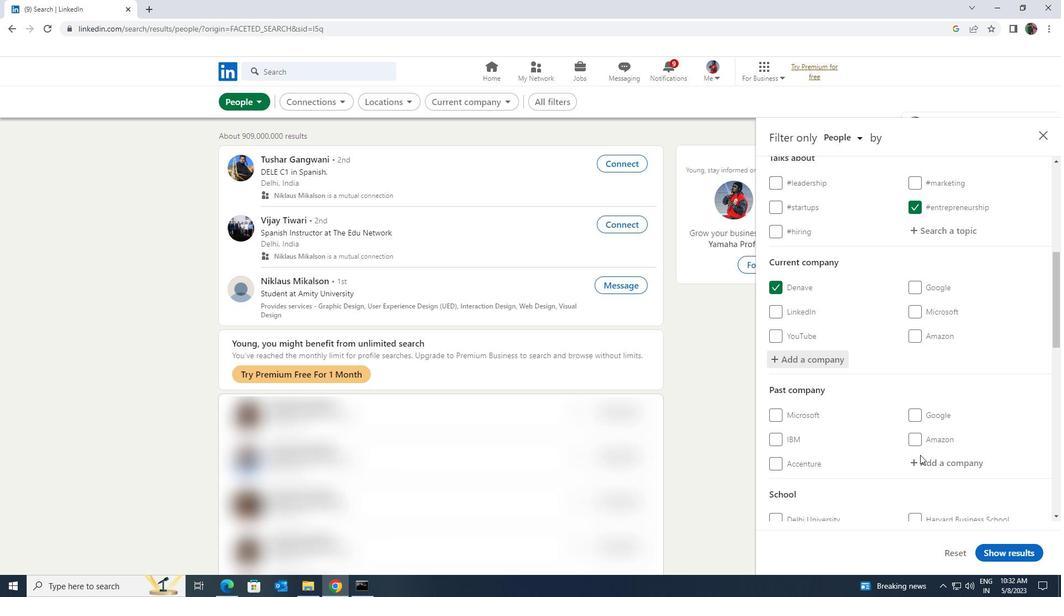 
Action: Mouse scrolled (921, 456) with delta (0, 0)
Screenshot: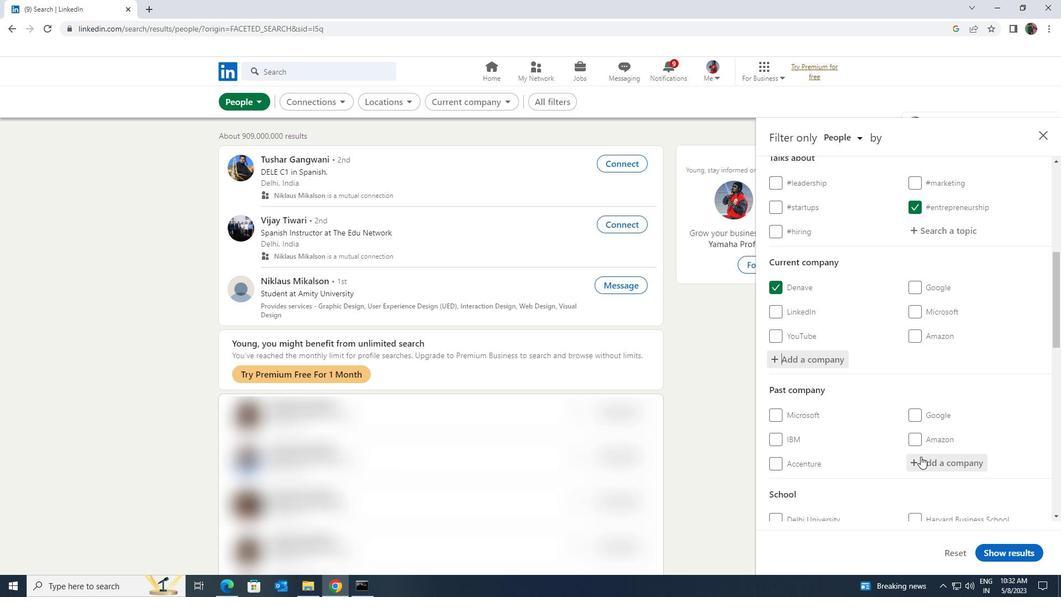 
Action: Mouse scrolled (921, 456) with delta (0, 0)
Screenshot: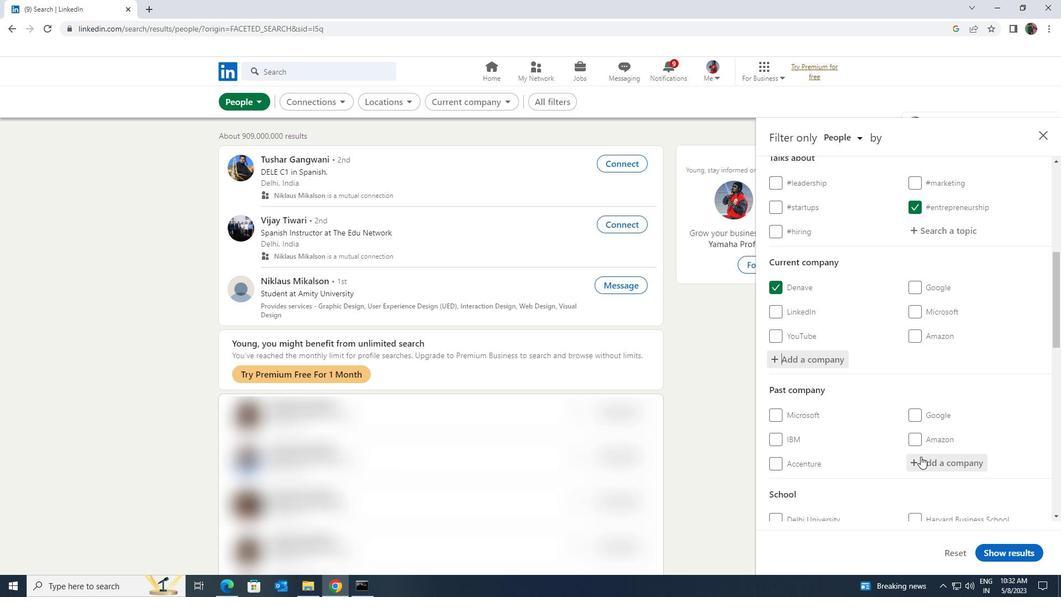 
Action: Mouse moved to (924, 461)
Screenshot: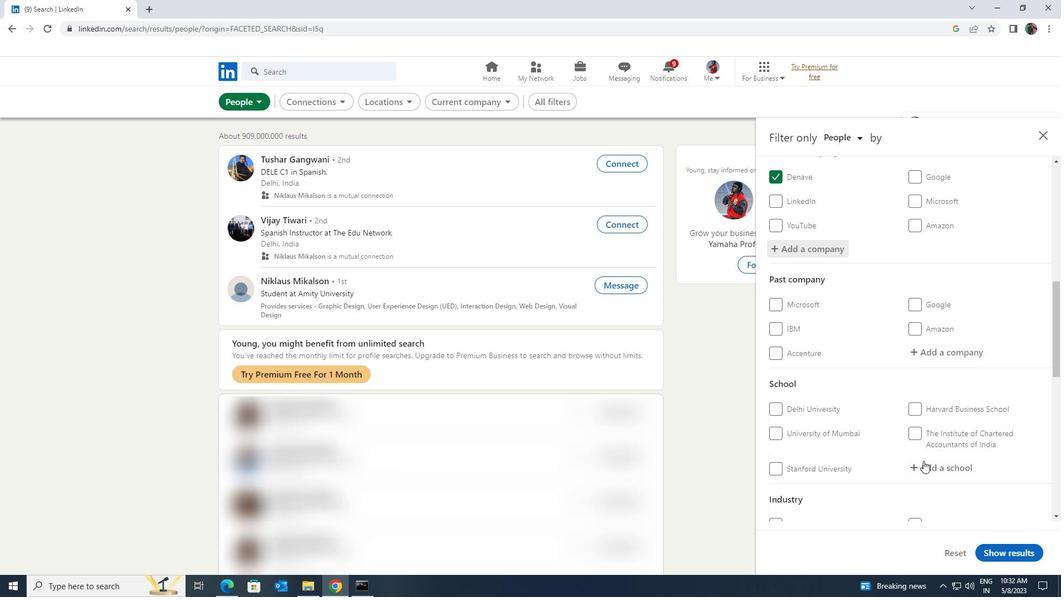 
Action: Mouse pressed left at (924, 461)
Screenshot: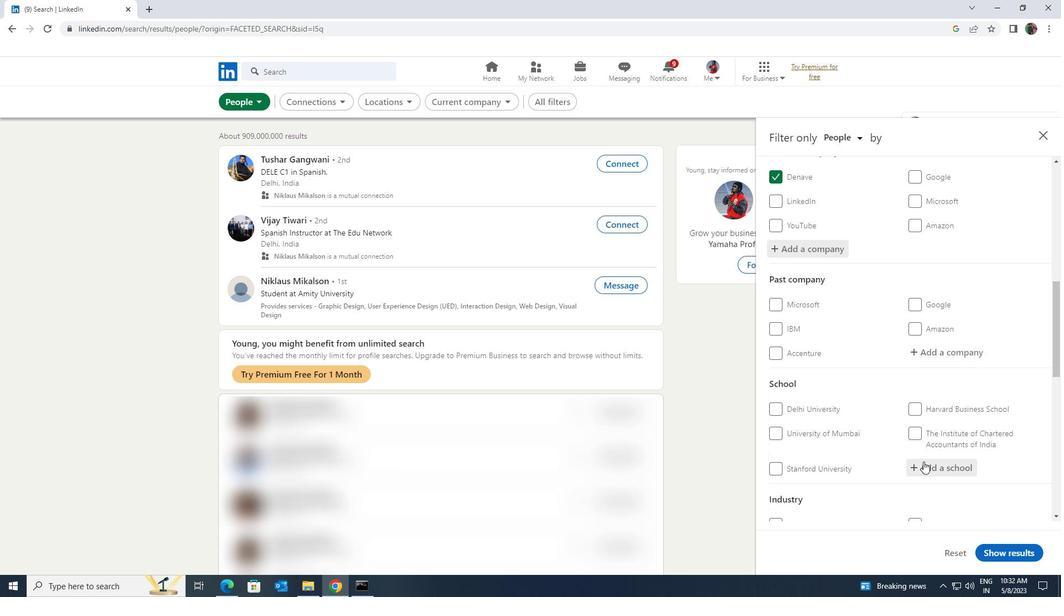 
Action: Key pressed <Key.shift><Key.shift><Key.shift><Key.shift><Key.shift><Key.shift>SHRI<Key.space>RAMSW
Screenshot: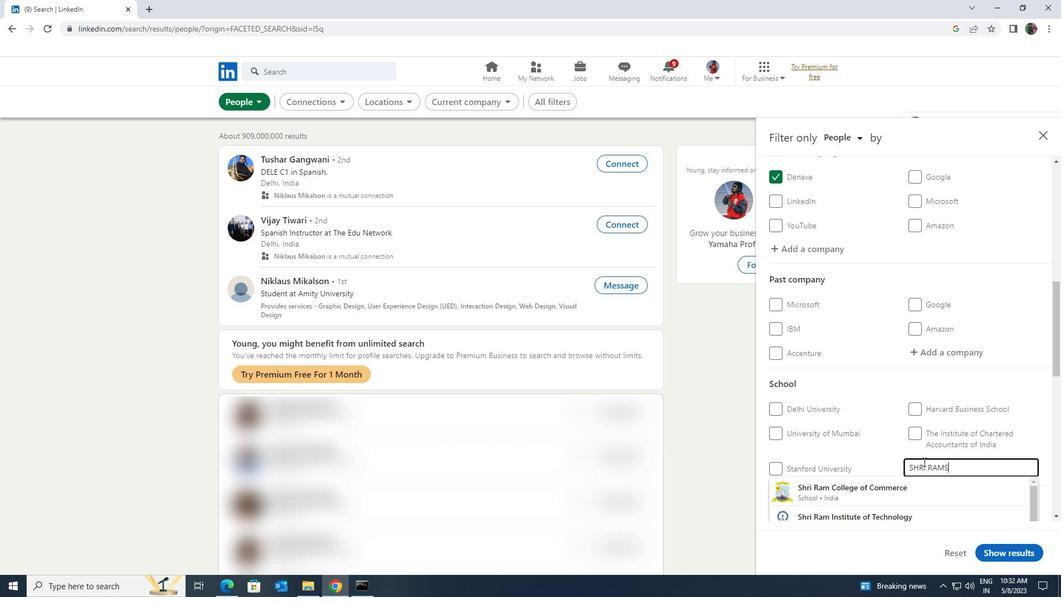 
Action: Mouse moved to (923, 481)
Screenshot: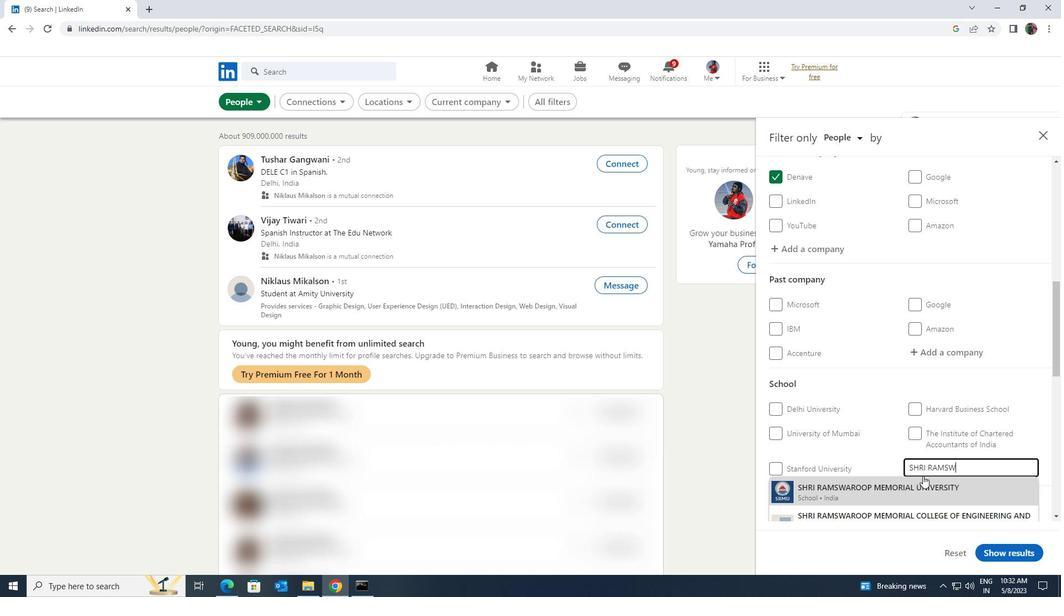 
Action: Mouse pressed left at (923, 481)
Screenshot: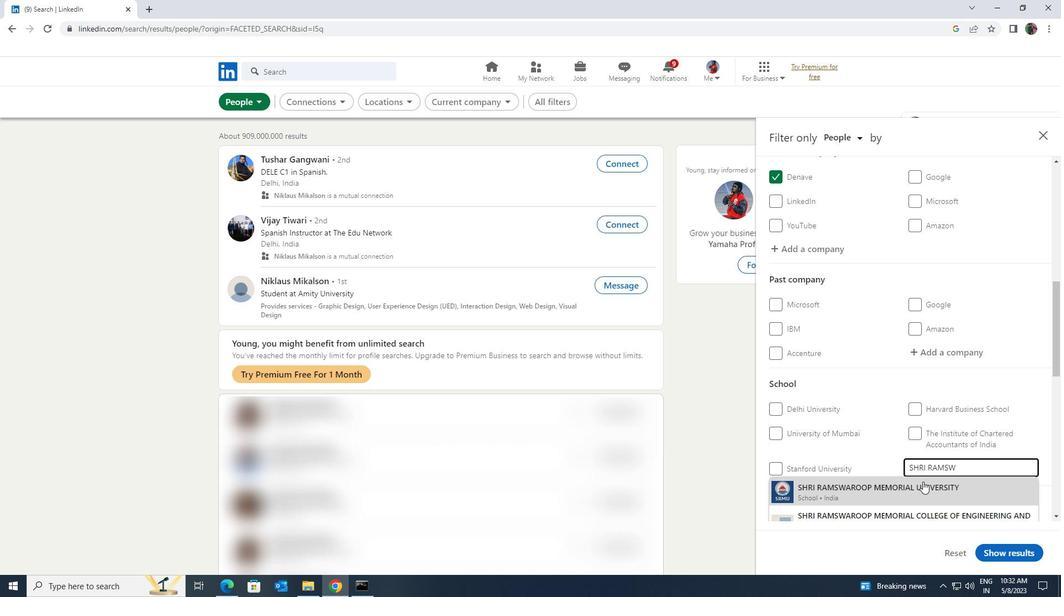 
Action: Mouse moved to (918, 481)
Screenshot: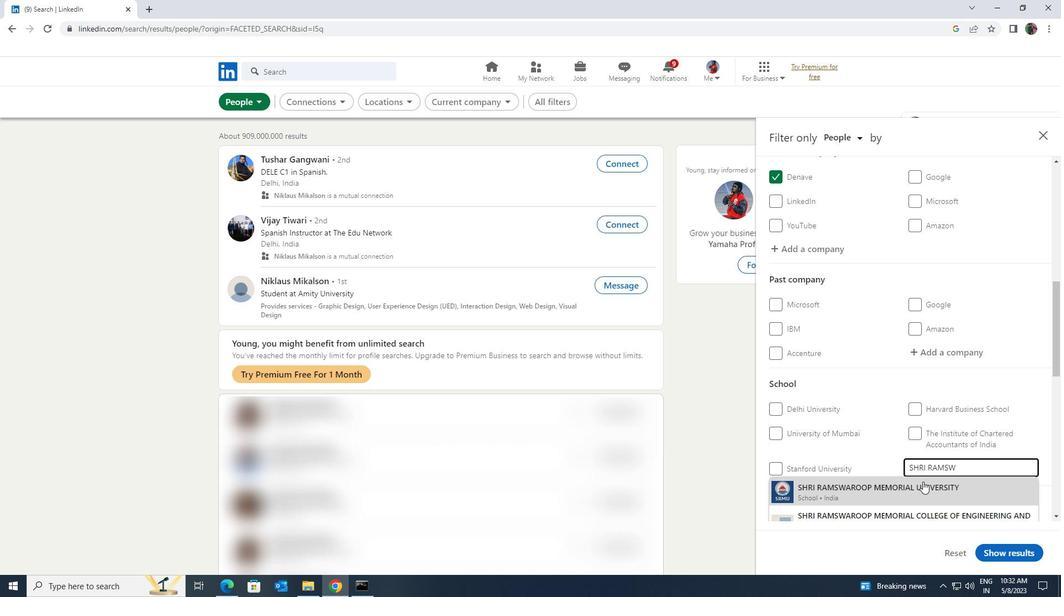 
Action: Mouse scrolled (918, 481) with delta (0, 0)
Screenshot: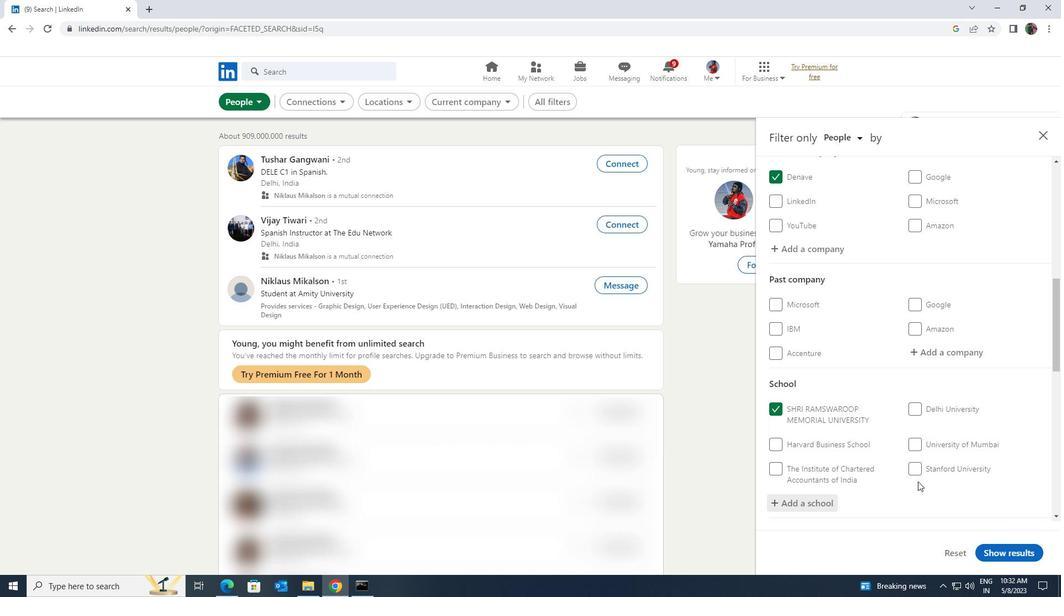 
Action: Mouse scrolled (918, 481) with delta (0, 0)
Screenshot: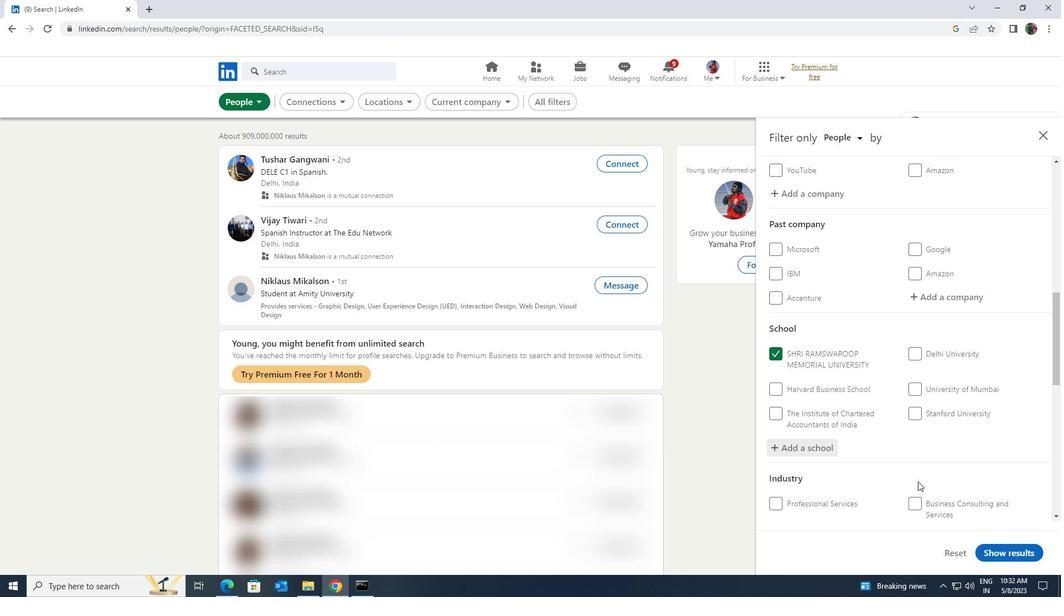 
Action: Mouse scrolled (918, 481) with delta (0, 0)
Screenshot: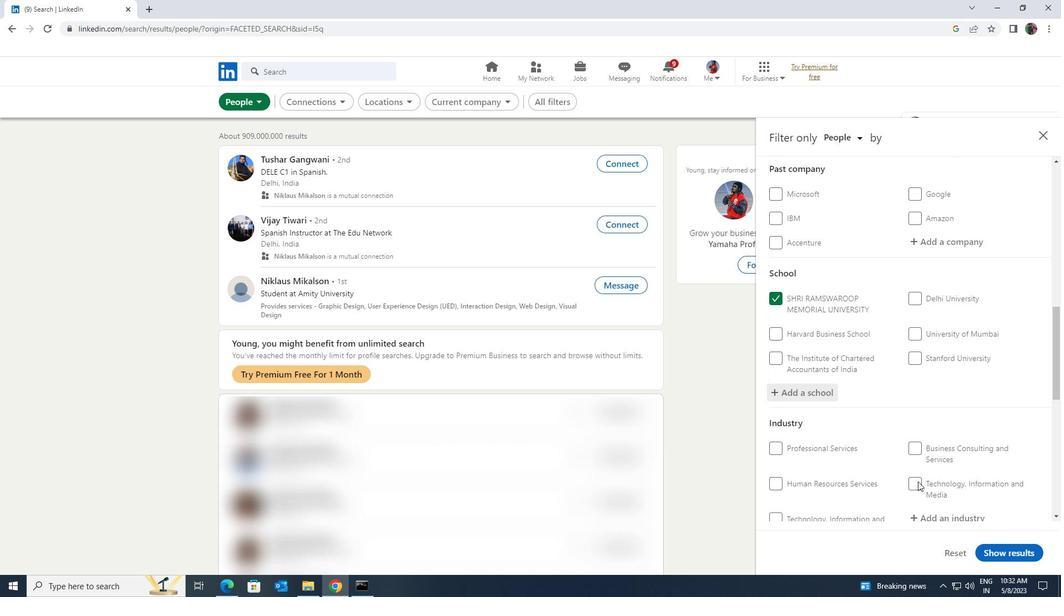 
Action: Mouse moved to (921, 468)
Screenshot: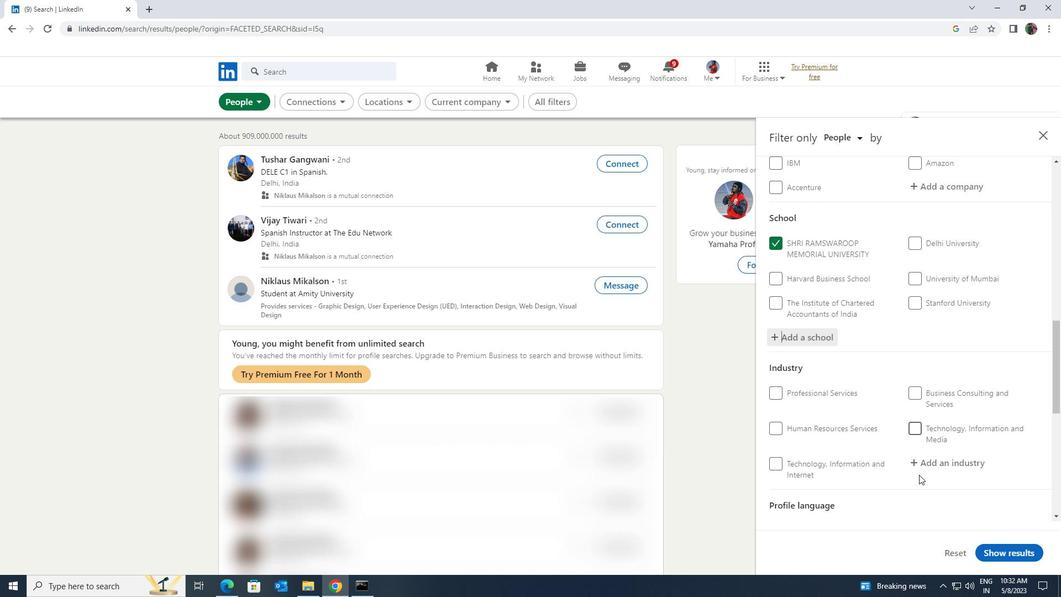 
Action: Mouse pressed left at (921, 468)
Screenshot: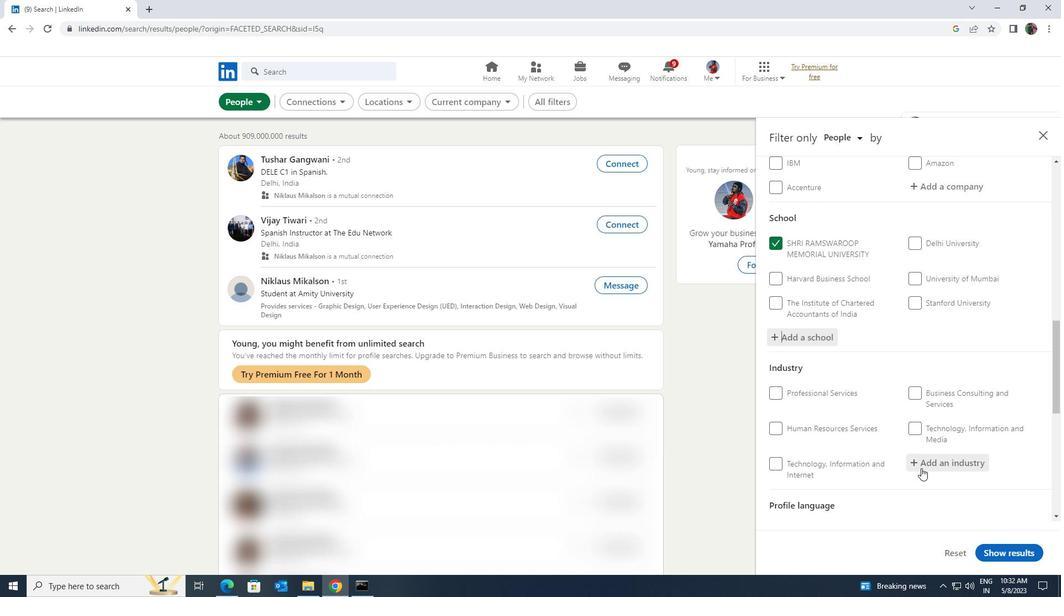 
Action: Key pressed <Key.shift>CIVIL<Key.space><Key.shift>ENGINEERING
Screenshot: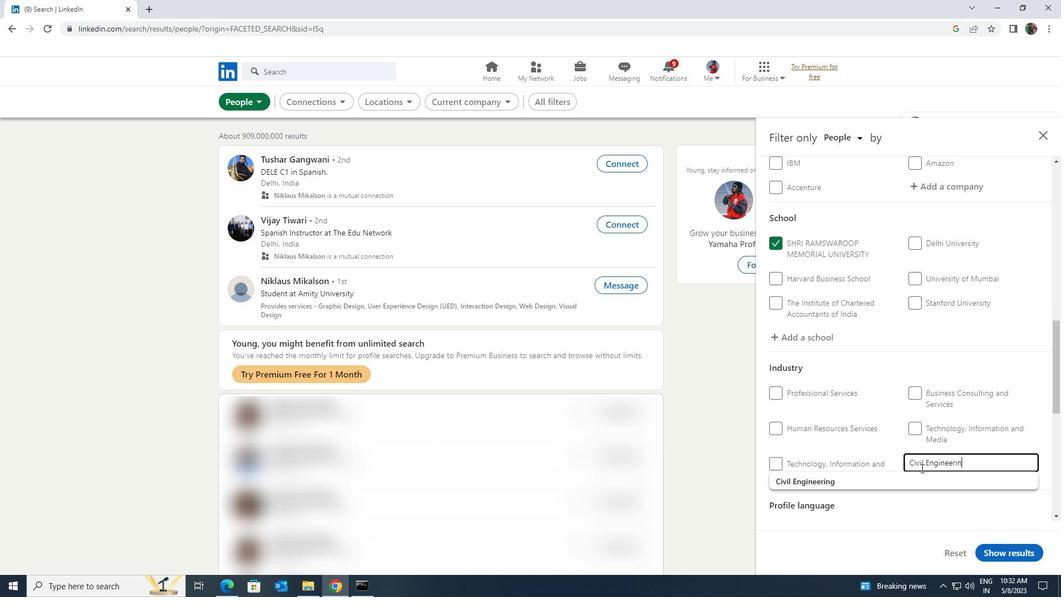 
Action: Mouse moved to (925, 477)
Screenshot: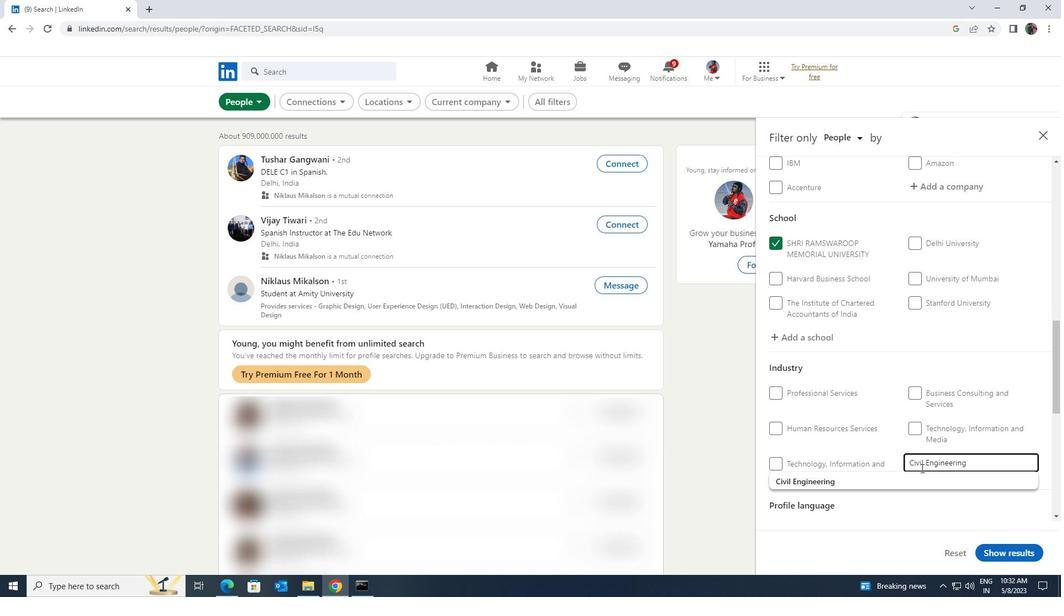 
Action: Mouse pressed left at (925, 477)
Screenshot: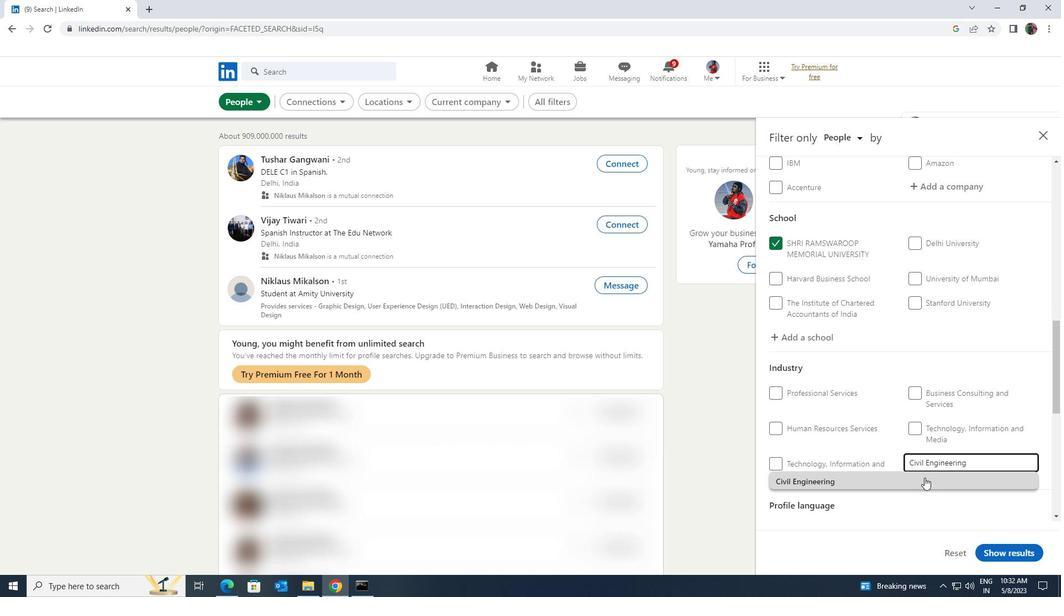 
Action: Mouse moved to (925, 477)
Screenshot: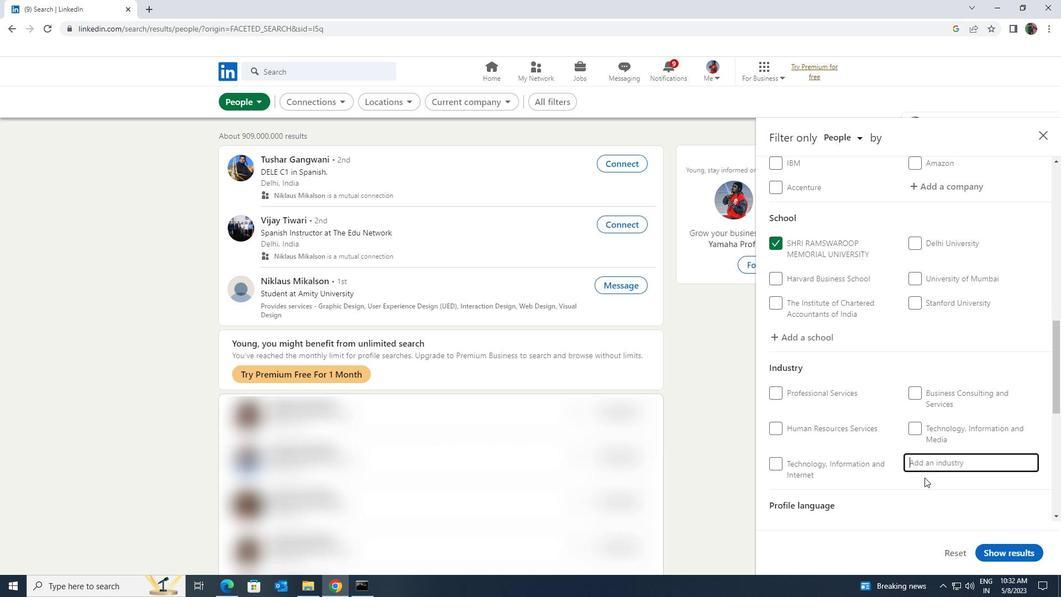
Action: Mouse scrolled (925, 477) with delta (0, 0)
Screenshot: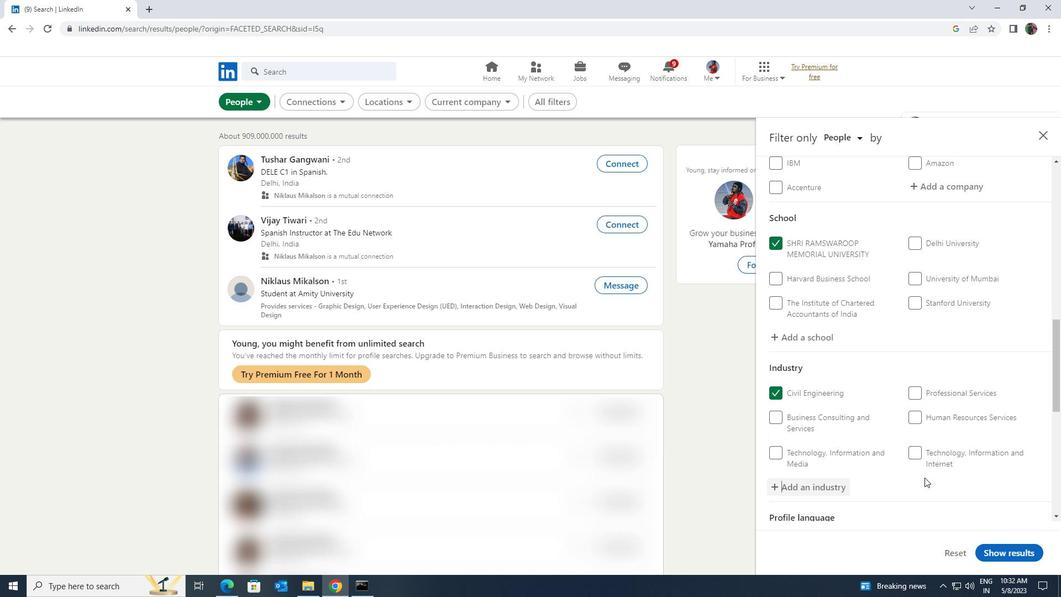 
Action: Mouse scrolled (925, 477) with delta (0, 0)
Screenshot: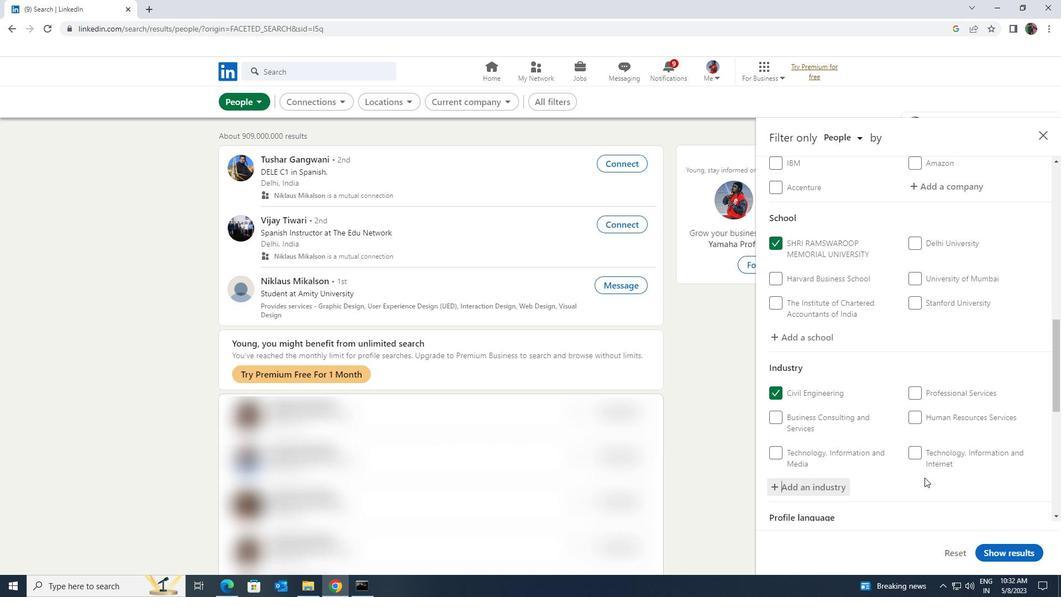 
Action: Mouse scrolled (925, 477) with delta (0, 0)
Screenshot: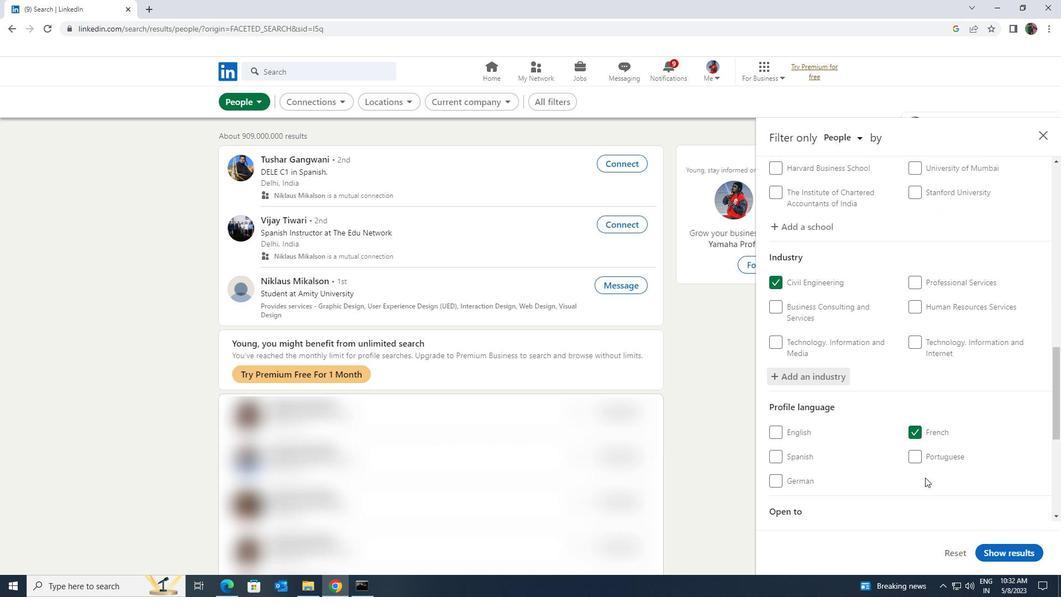 
Action: Mouse scrolled (925, 477) with delta (0, 0)
Screenshot: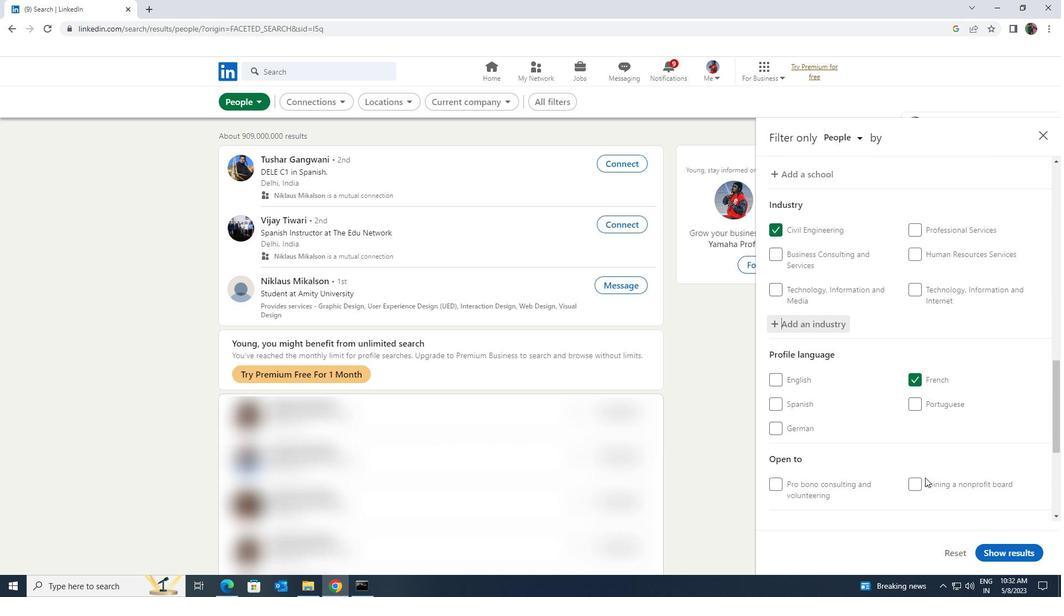 
Action: Mouse scrolled (925, 477) with delta (0, 0)
Screenshot: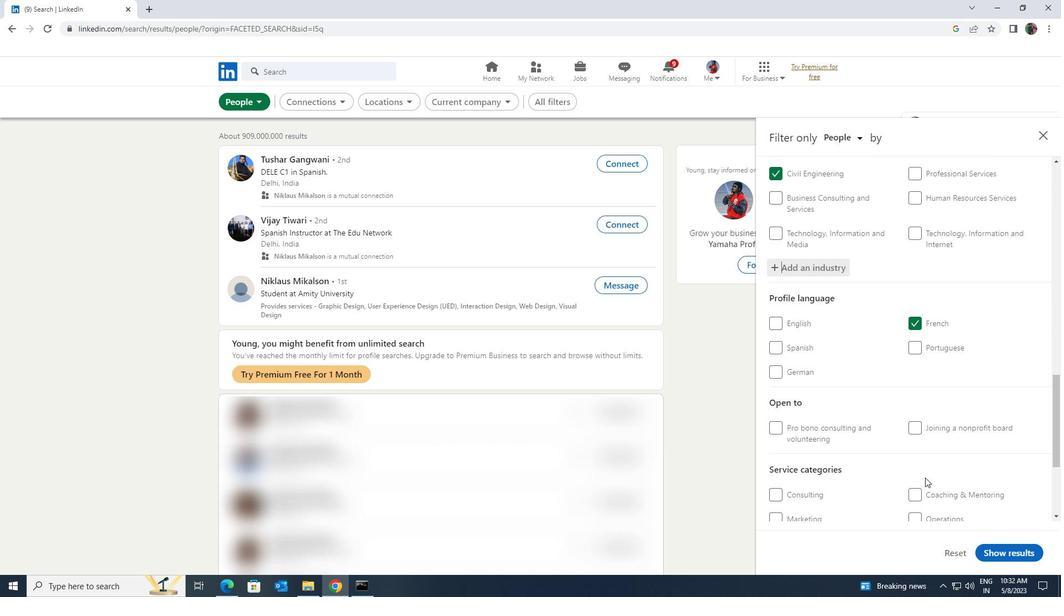 
Action: Mouse moved to (926, 482)
Screenshot: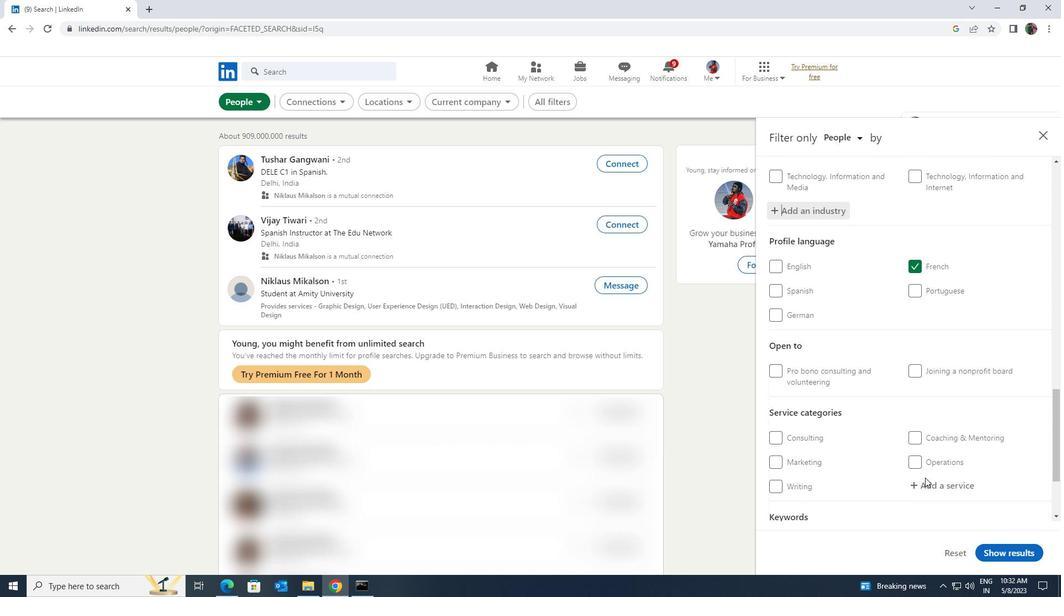 
Action: Mouse pressed left at (926, 482)
Screenshot: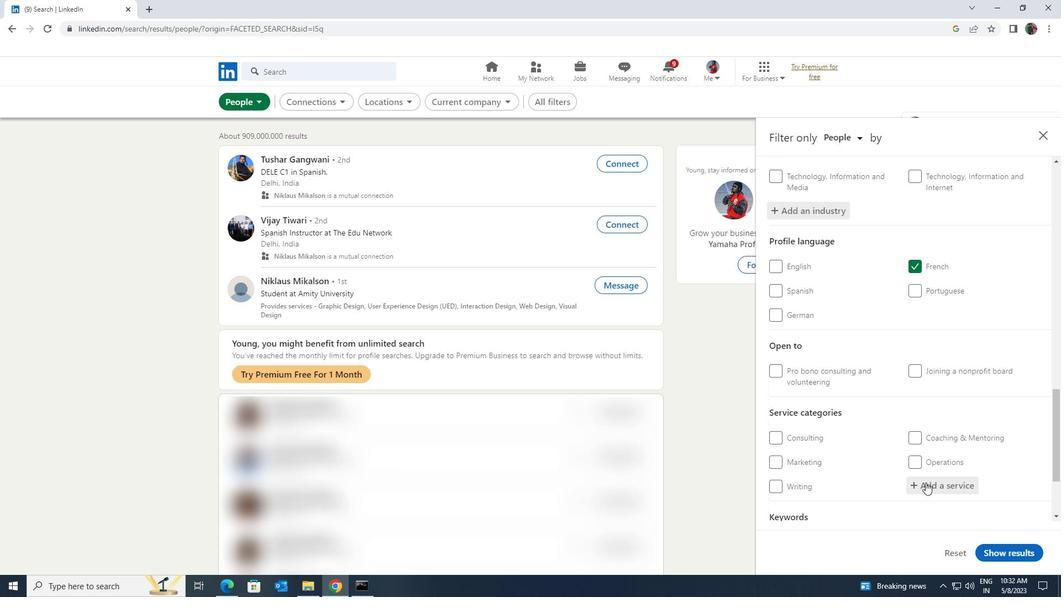 
Action: Key pressed <Key.shift>NATURE<Key.space><Key.shift>PO<Key.backspace>HO
Screenshot: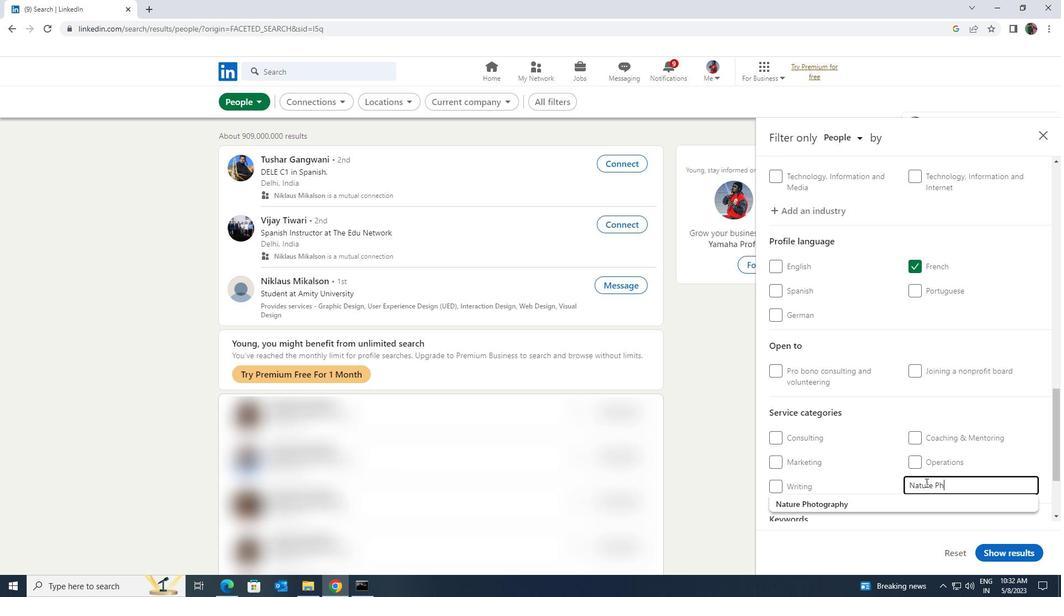 
Action: Mouse moved to (920, 498)
Screenshot: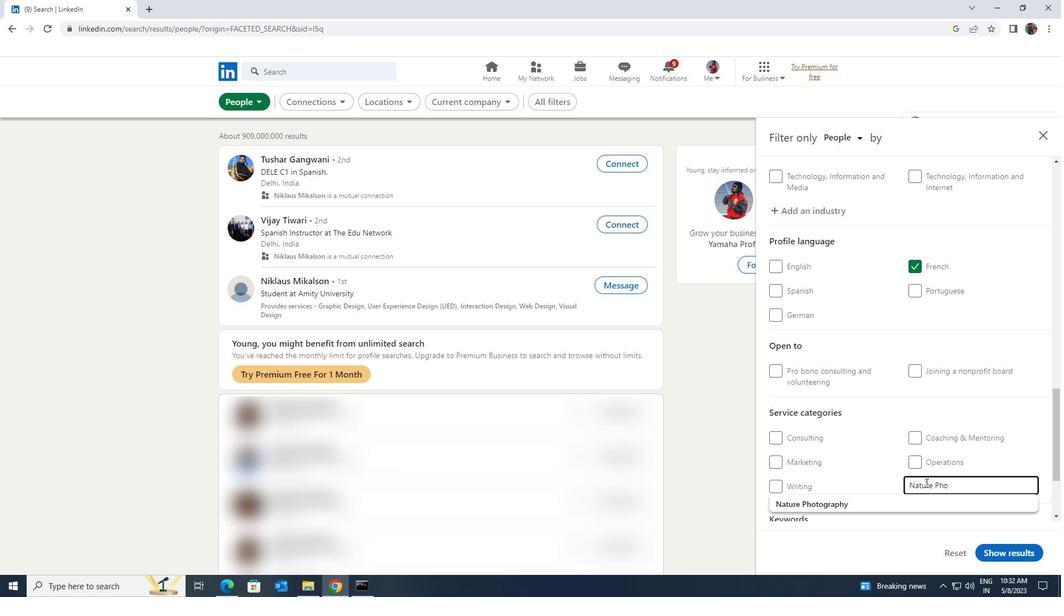 
Action: Mouse pressed left at (920, 498)
Screenshot: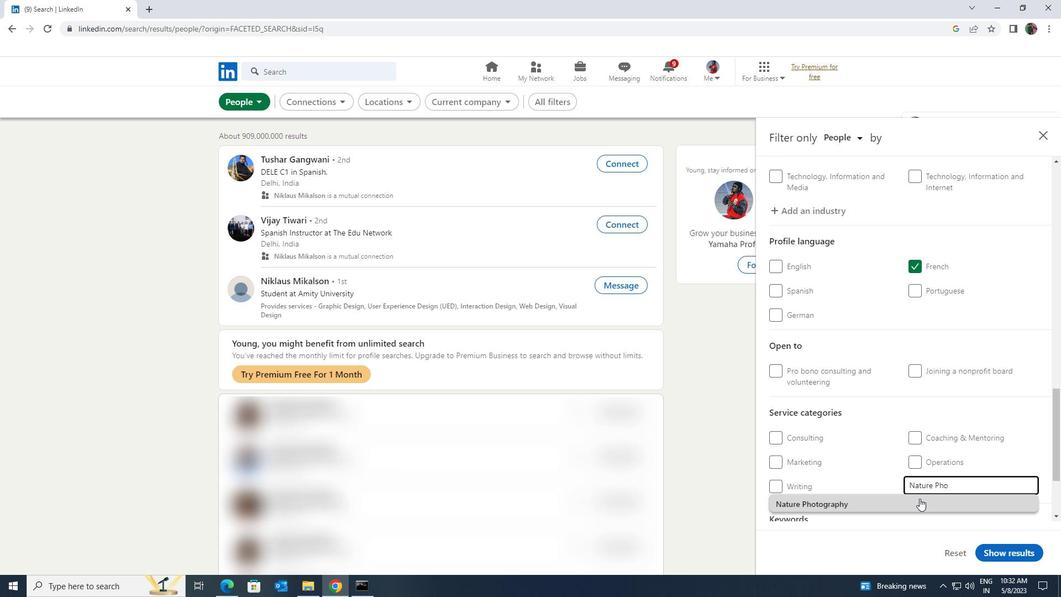 
Action: Mouse moved to (922, 479)
Screenshot: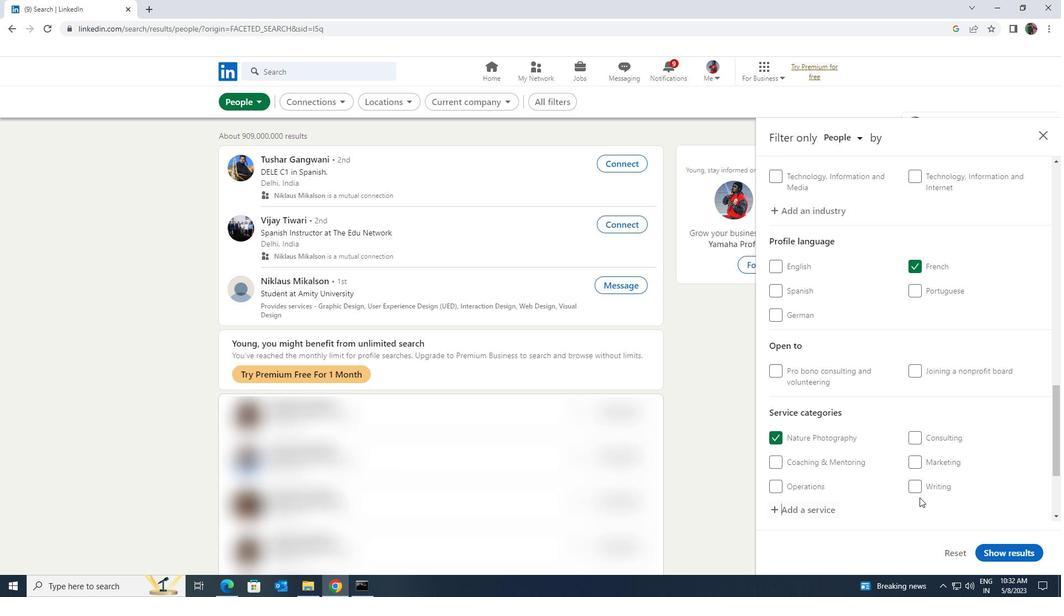 
Action: Mouse scrolled (922, 478) with delta (0, 0)
Screenshot: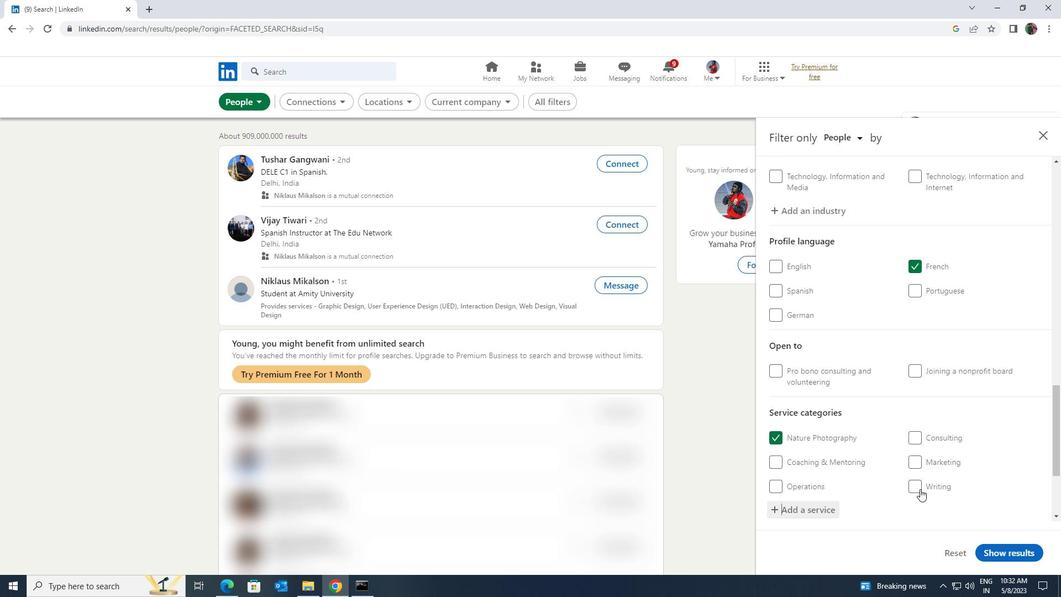 
Action: Mouse scrolled (922, 478) with delta (0, 0)
Screenshot: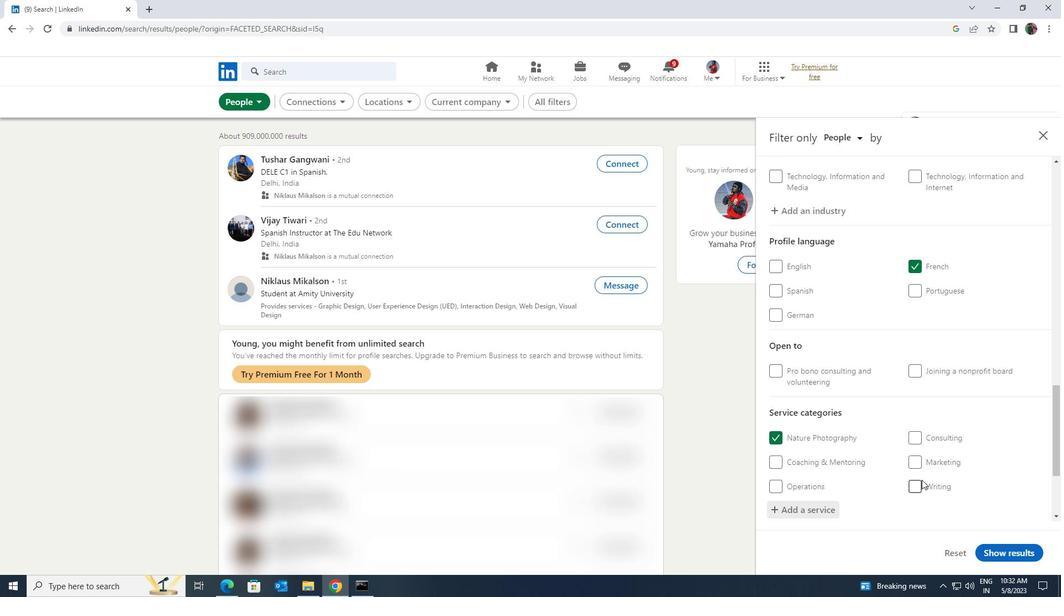 
Action: Mouse moved to (892, 501)
Screenshot: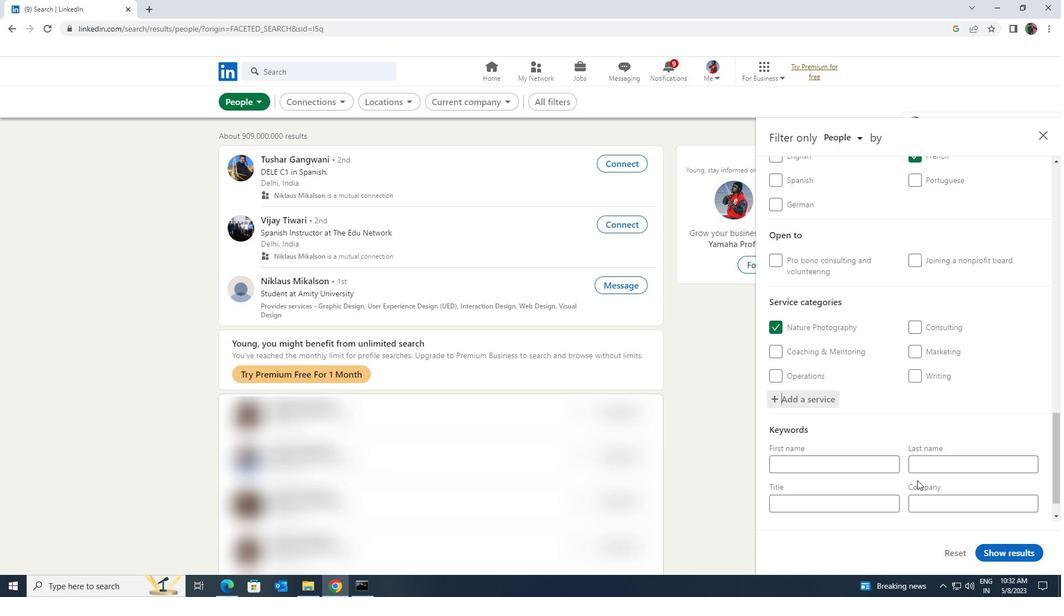 
Action: Mouse pressed left at (892, 501)
Screenshot: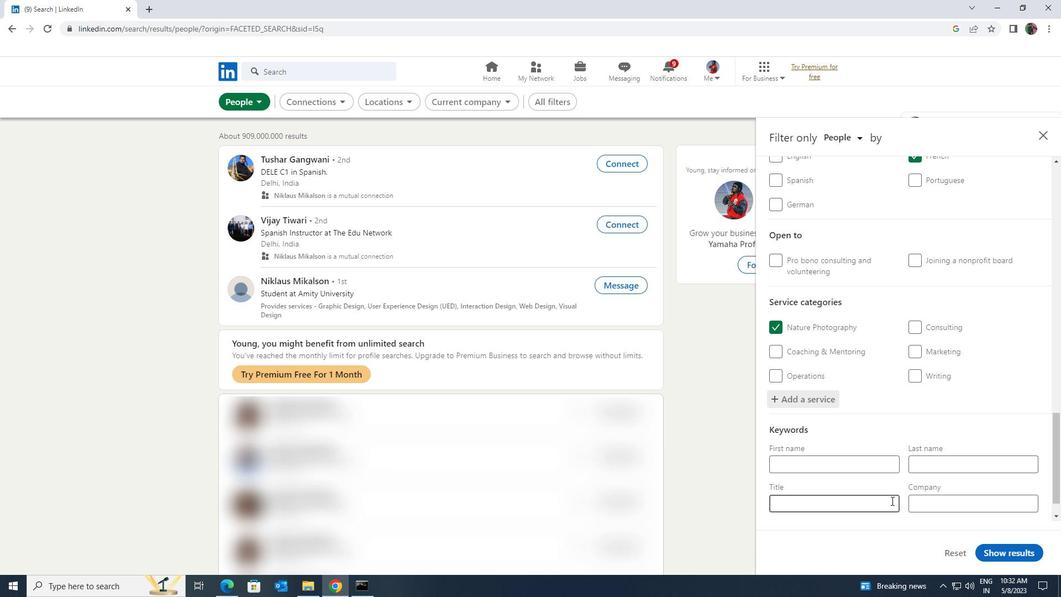 
Action: Key pressed <Key.shift><Key.shift><Key.shift><Key.shift><Key.shift><Key.shift><Key.shift><Key.shift><Key.shift><Key.shift><Key.shift><Key.shift>YOGA<Key.space><Key.shift><Key.shift><Key.shift><Key.shift><Key.shift><Key.shift>INSTRUCTOR
Screenshot: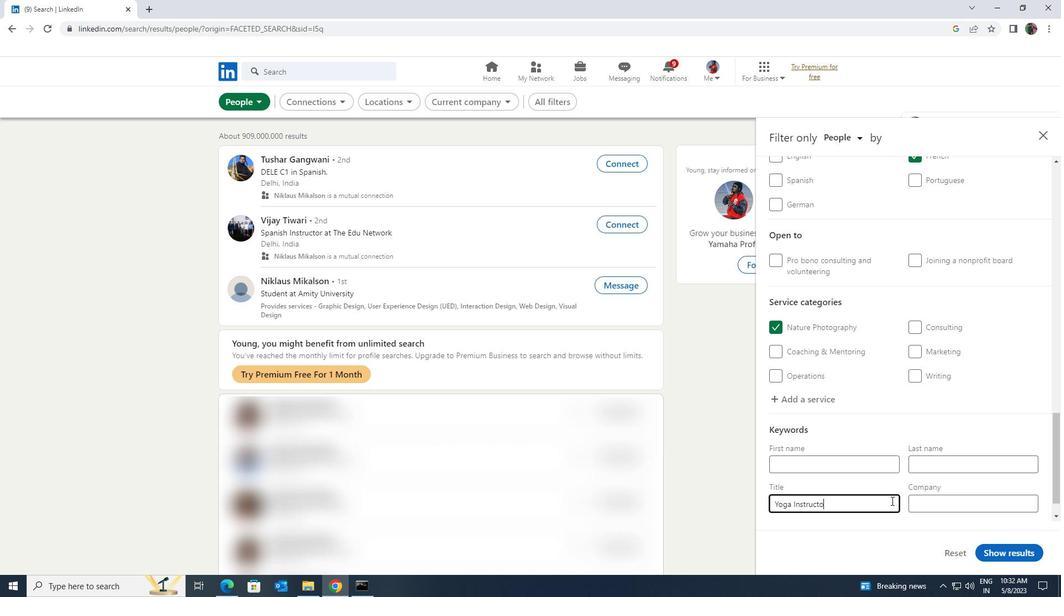 
Action: Mouse moved to (982, 548)
Screenshot: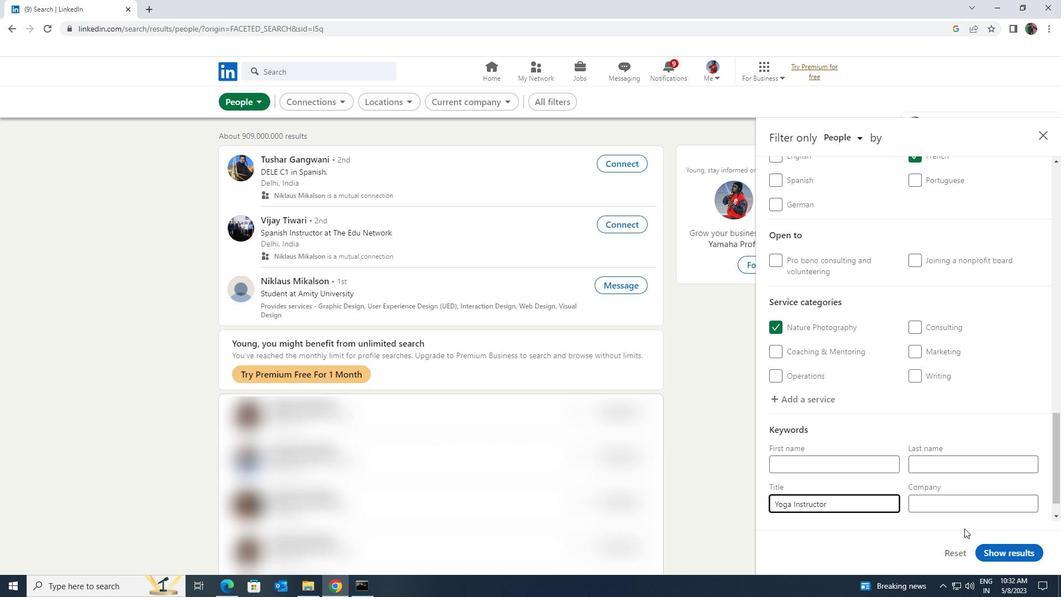 
Action: Mouse pressed left at (982, 548)
Screenshot: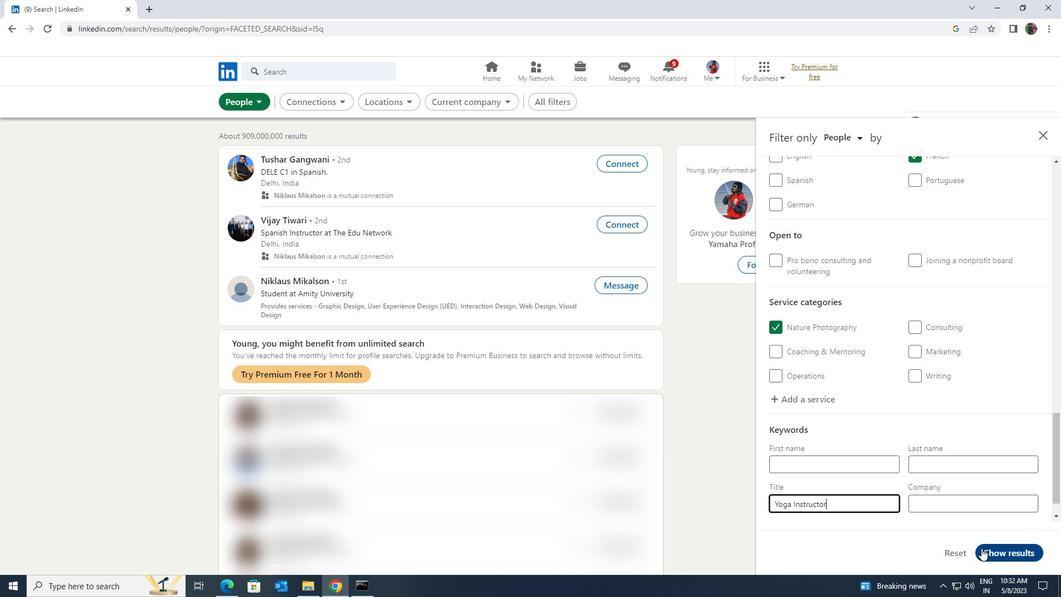 
